 Task: Look for space in Fresno, United States from 10th July, 2023 to 15th July, 2023 for 7 adults in price range Rs.10000 to Rs.15000. Place can be entire place or shared room with 4 bedrooms having 7 beds and 4 bathrooms. Property type can be house, flat, guest house. Amenities needed are: wifi, TV, free parkinig on premises, gym, breakfast. Booking option can be shelf check-in. Required host language is English.
Action: Mouse moved to (452, 100)
Screenshot: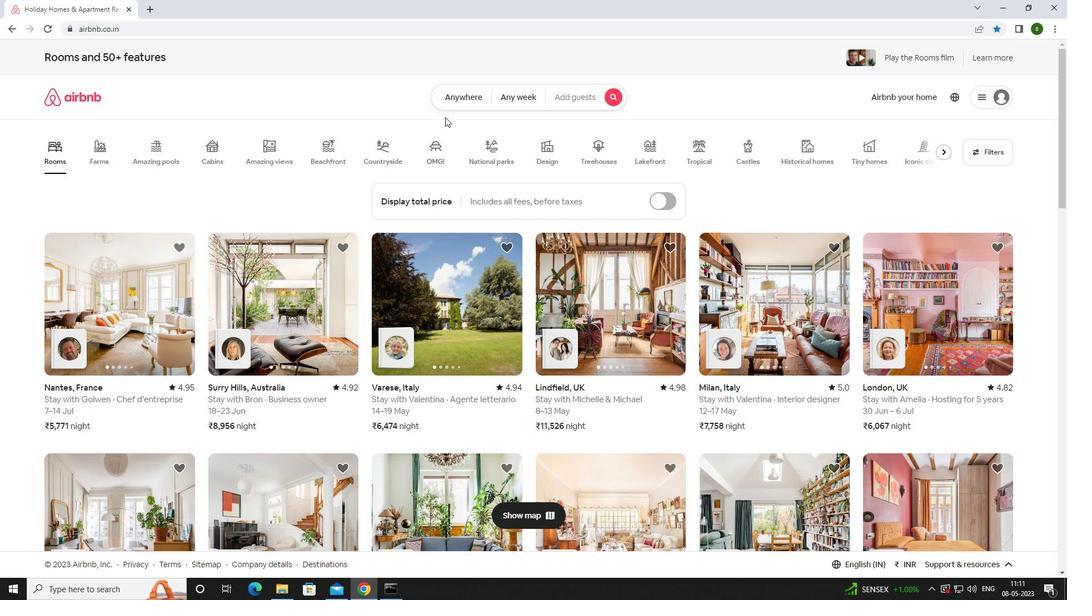 
Action: Mouse pressed left at (452, 100)
Screenshot: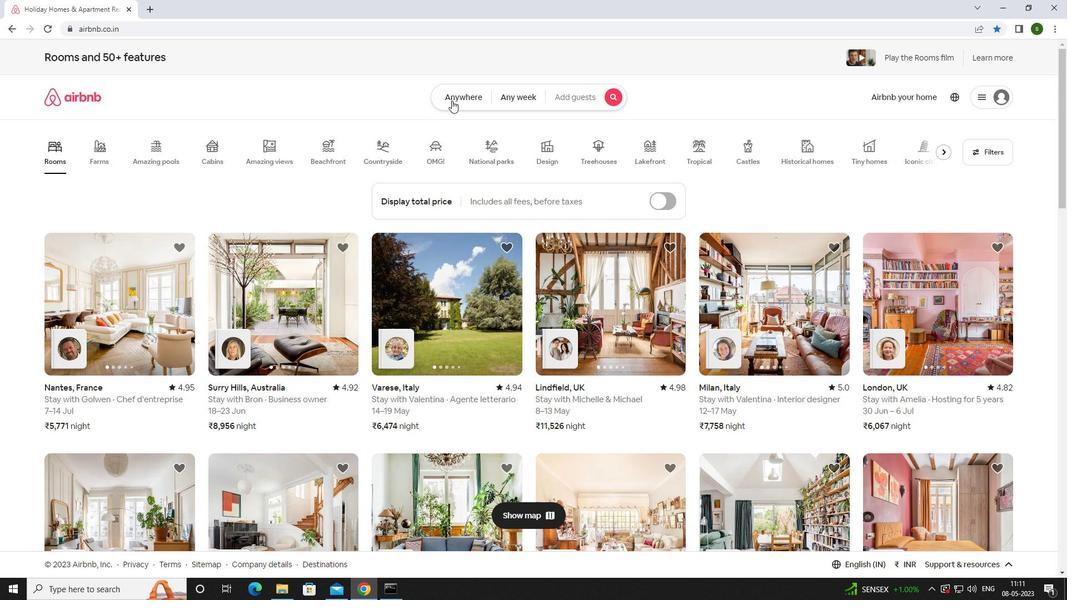
Action: Mouse moved to (416, 146)
Screenshot: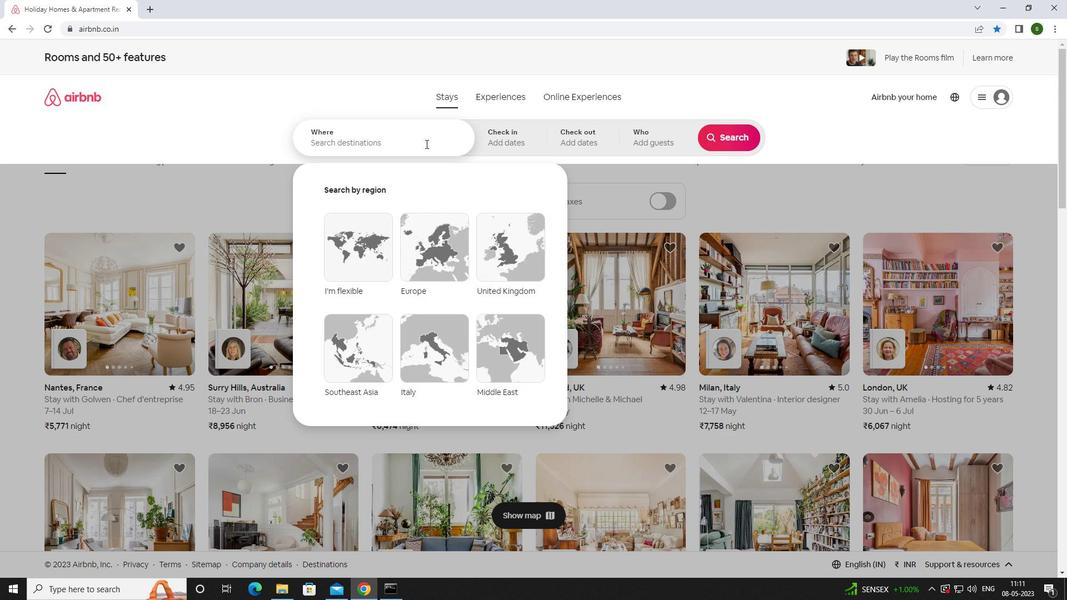 
Action: Mouse pressed left at (416, 146)
Screenshot: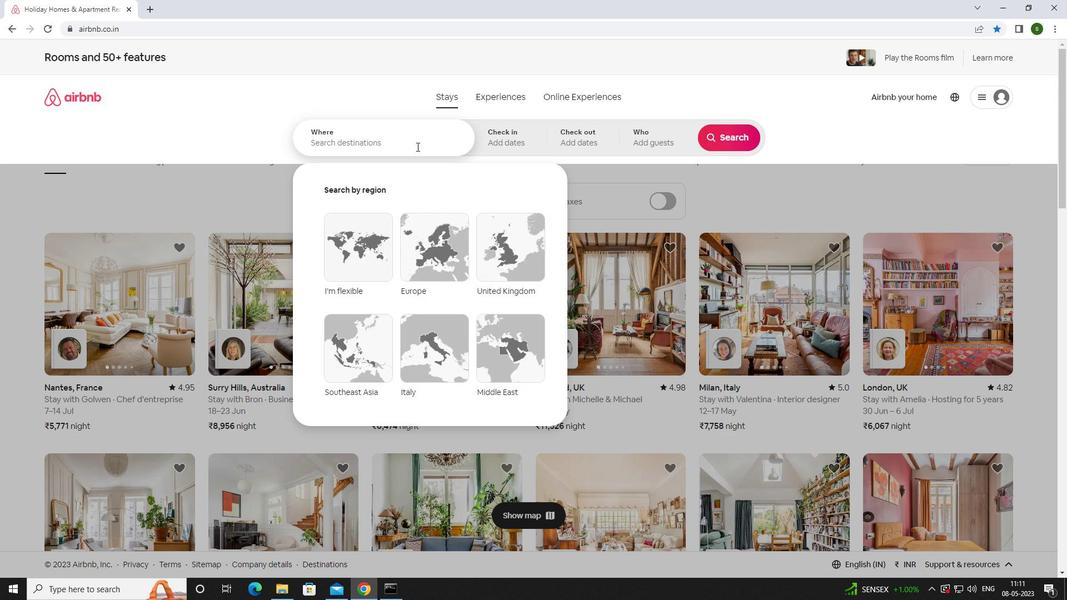 
Action: Key pressed <Key.caps_lock>f<Key.caps_lock>resno,<Key.space><Key.caps_lock>u<Key.caps_lock>nited<Key.space><Key.caps_lock>s<Key.caps_lock>tates<Key.enter>
Screenshot: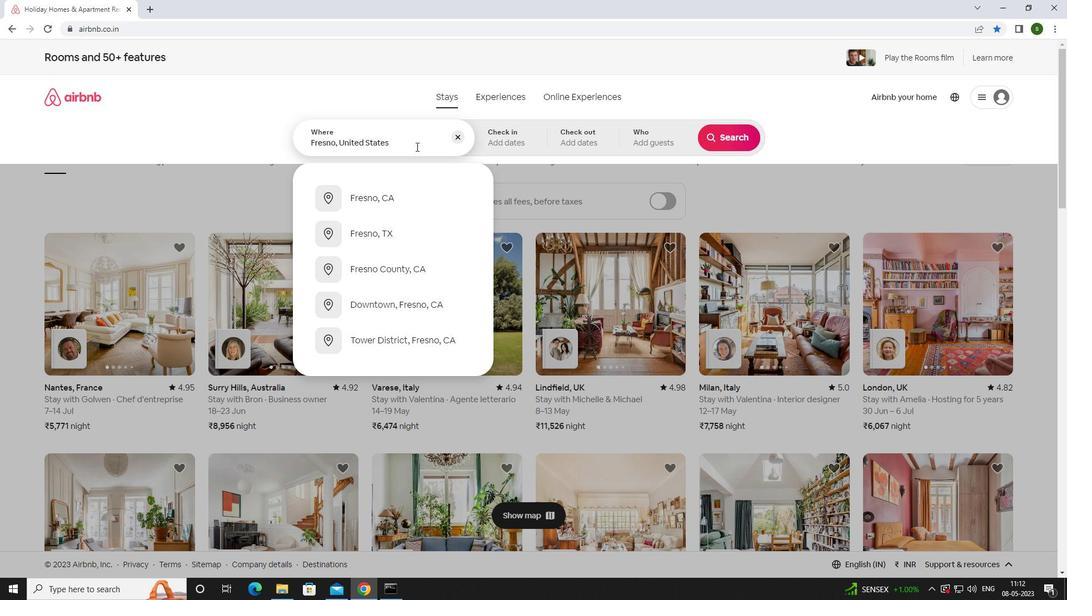 
Action: Mouse moved to (730, 226)
Screenshot: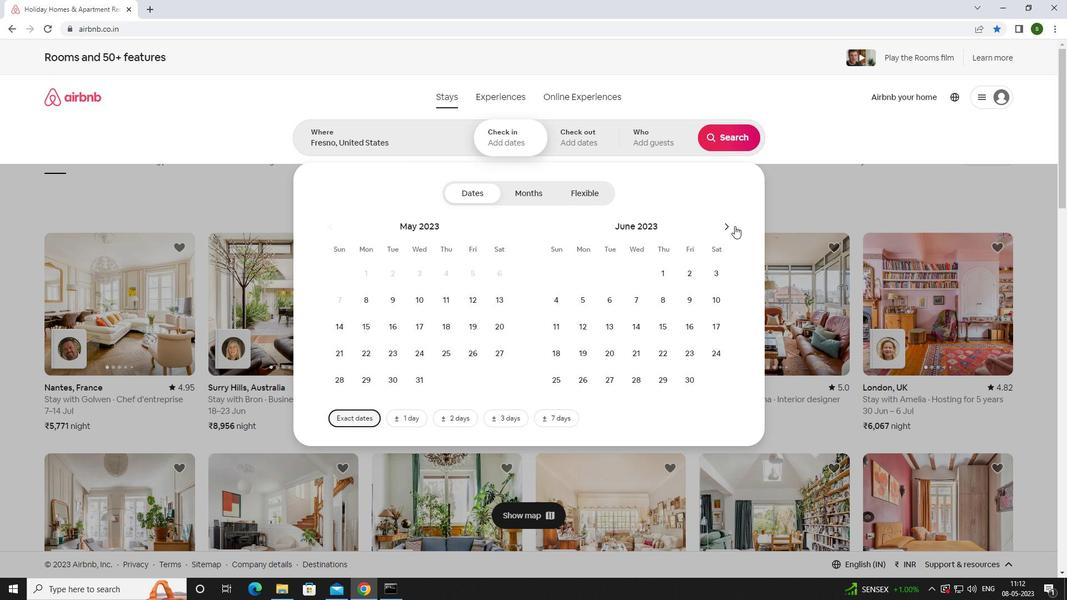 
Action: Mouse pressed left at (730, 226)
Screenshot: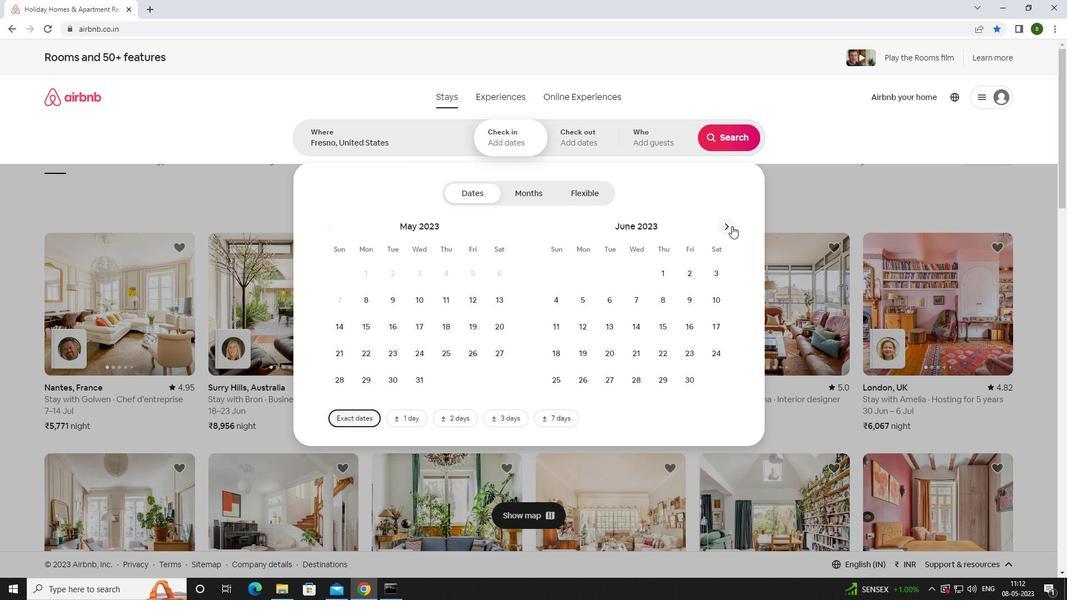 
Action: Mouse moved to (582, 326)
Screenshot: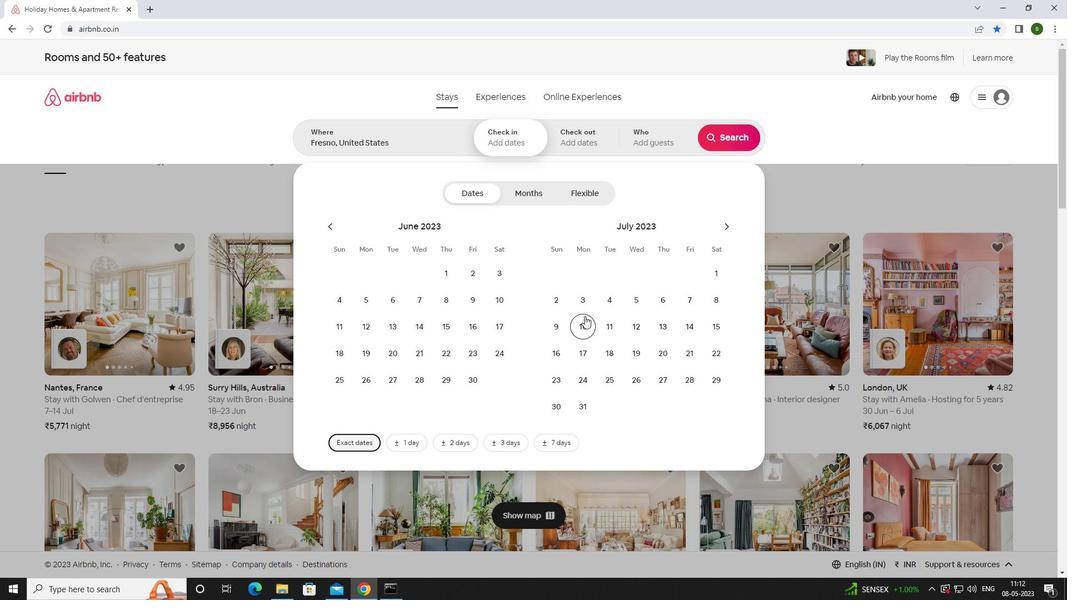 
Action: Mouse pressed left at (582, 326)
Screenshot: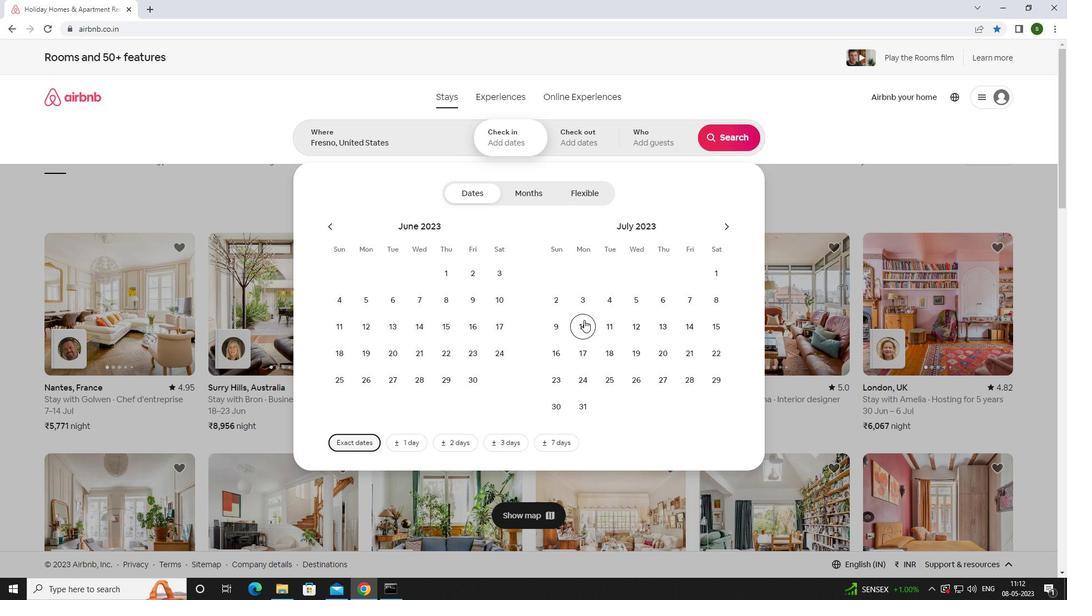 
Action: Mouse moved to (716, 325)
Screenshot: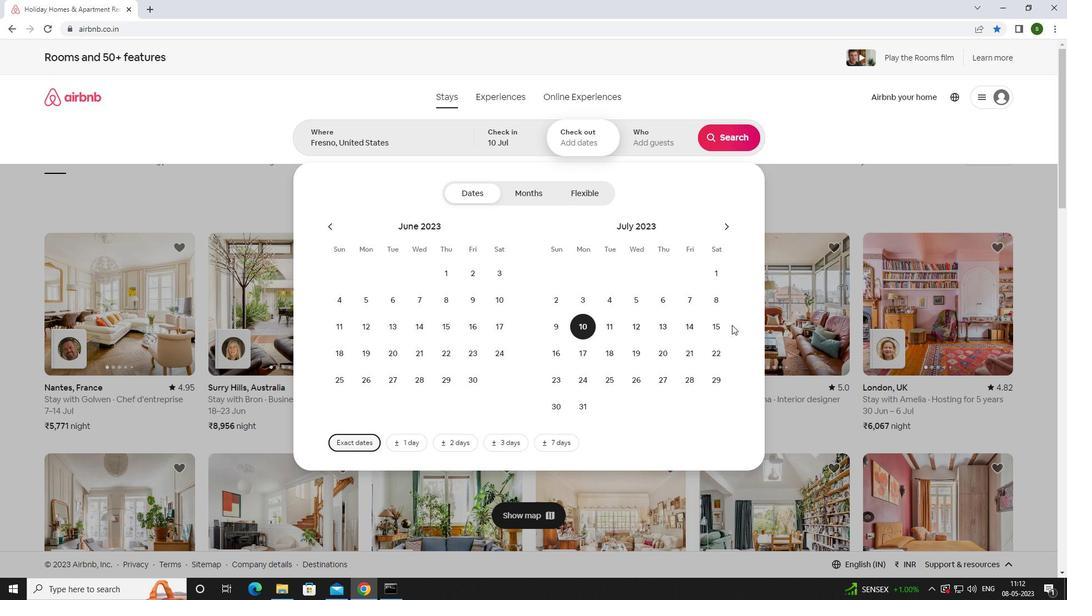 
Action: Mouse pressed left at (716, 325)
Screenshot: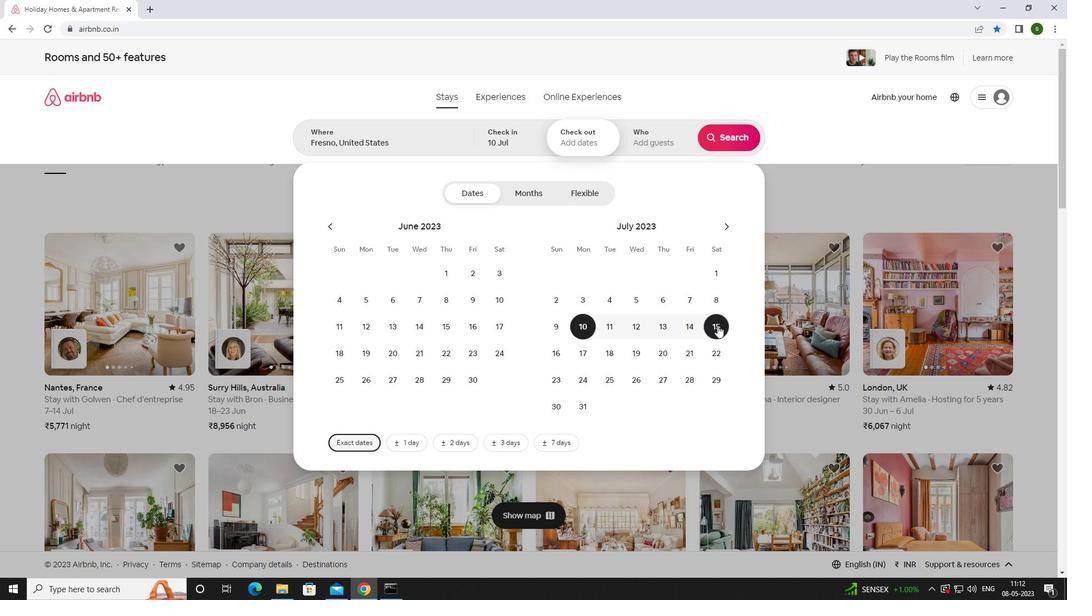 
Action: Mouse moved to (659, 140)
Screenshot: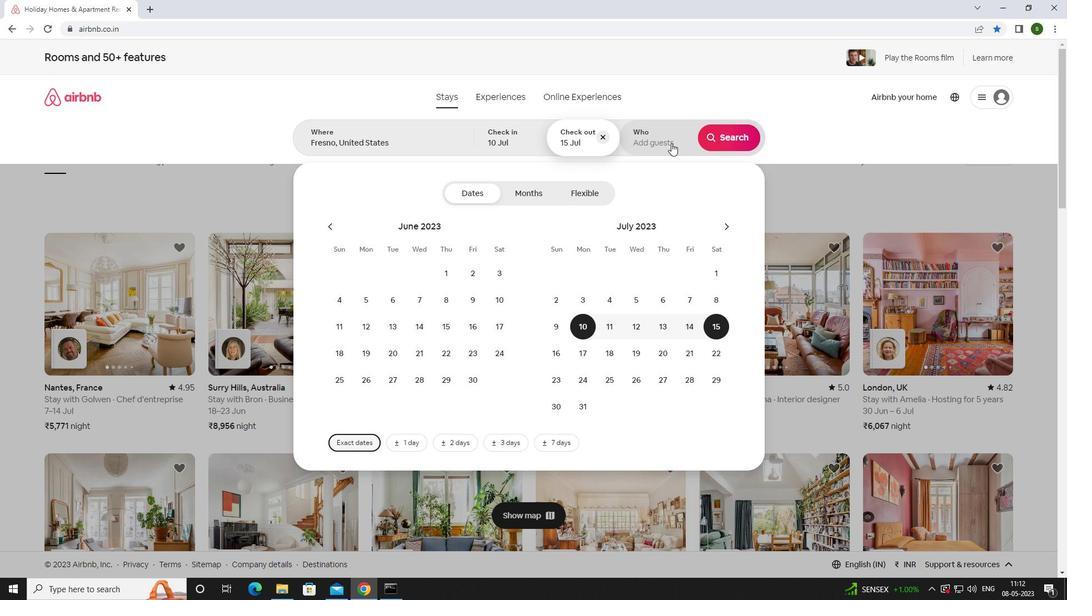 
Action: Mouse pressed left at (659, 140)
Screenshot: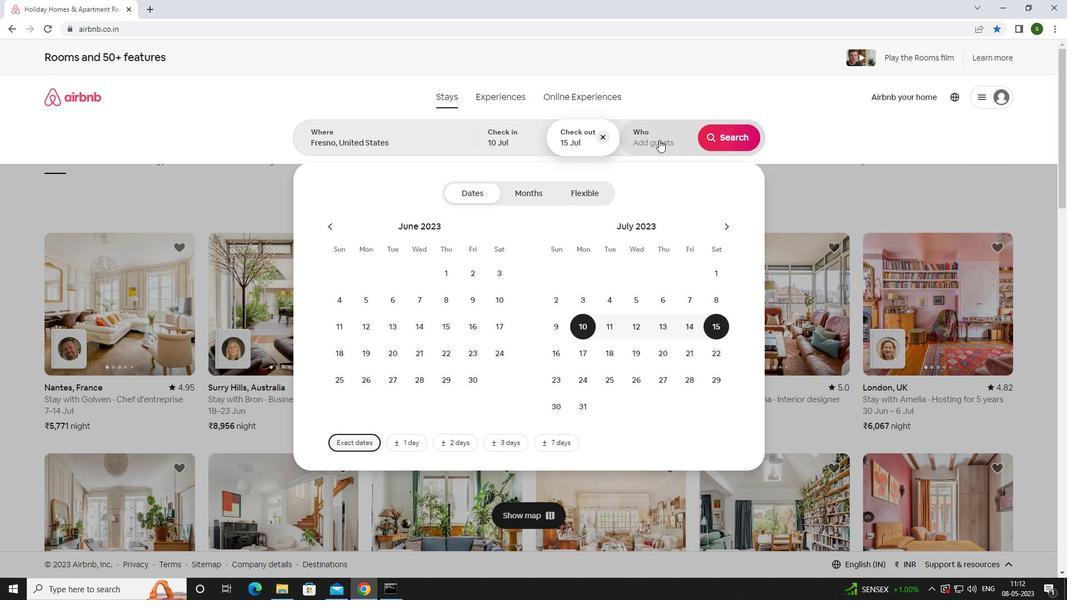 
Action: Mouse moved to (734, 195)
Screenshot: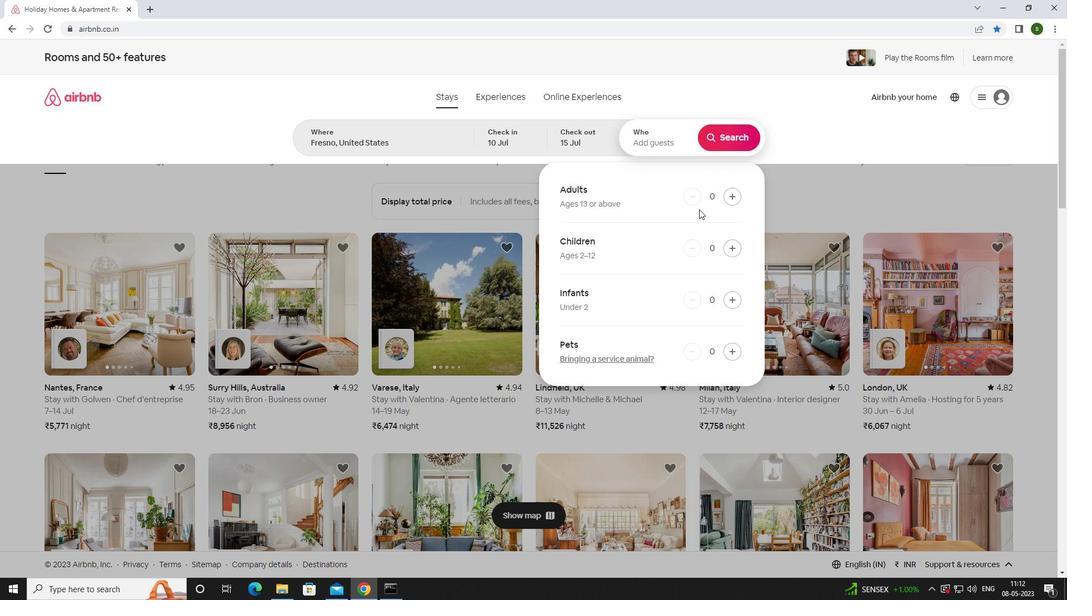 
Action: Mouse pressed left at (734, 195)
Screenshot: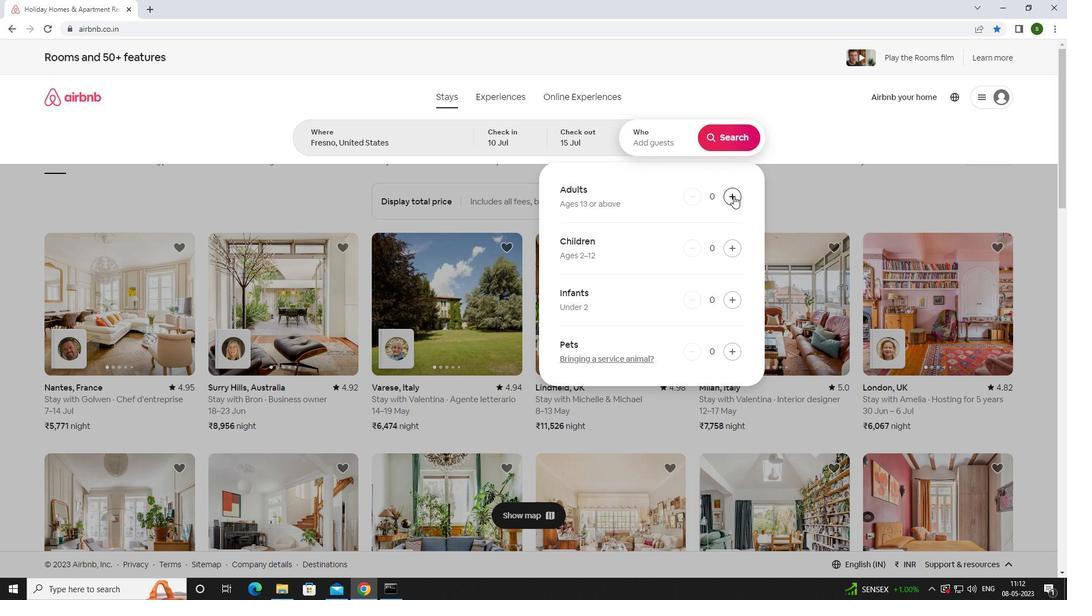 
Action: Mouse pressed left at (734, 195)
Screenshot: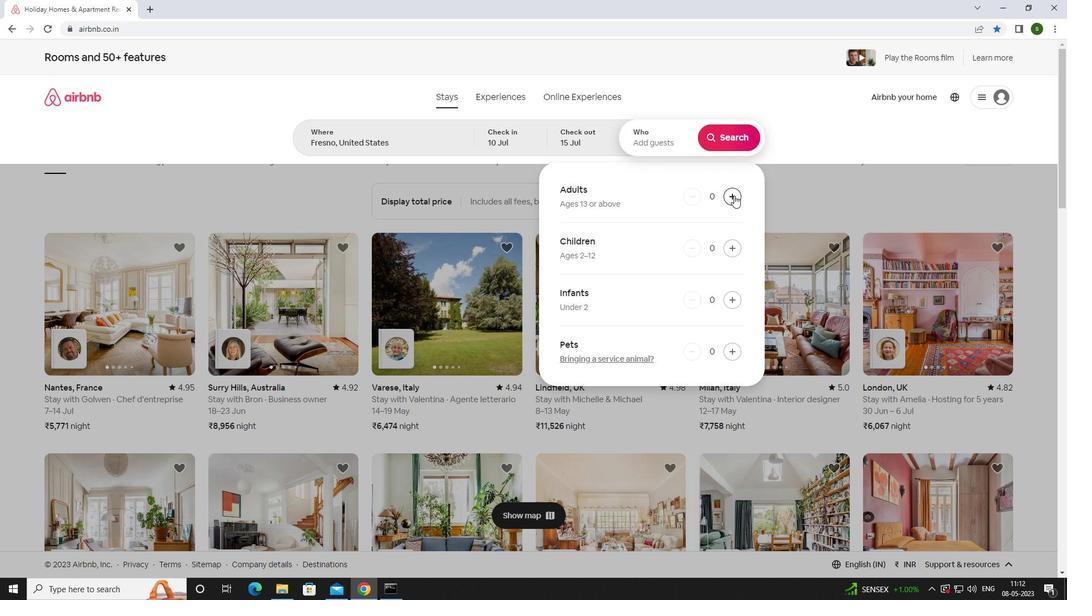 
Action: Mouse pressed left at (734, 195)
Screenshot: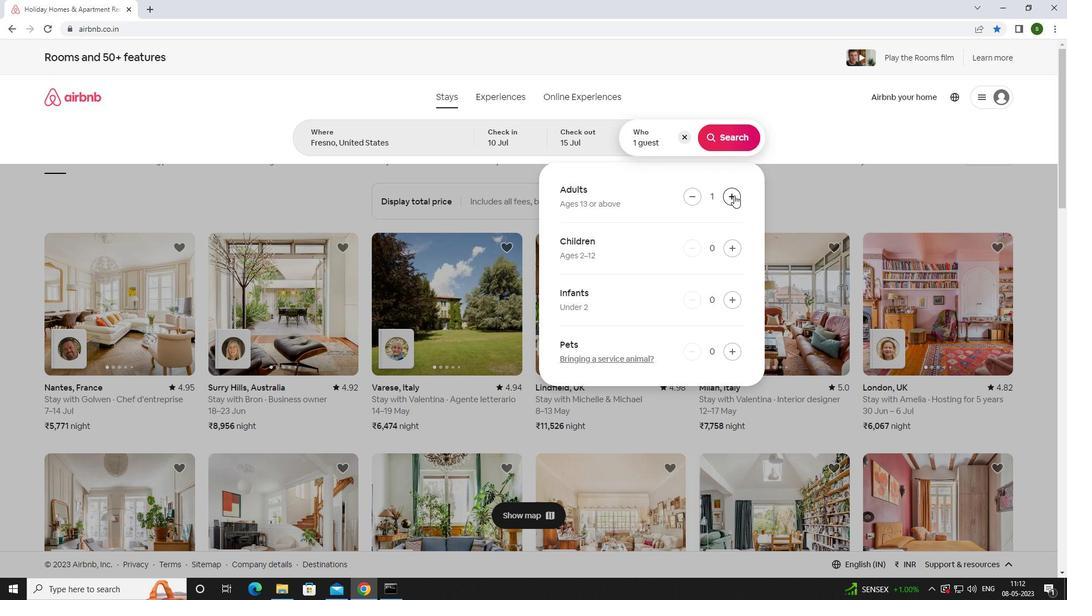 
Action: Mouse pressed left at (734, 195)
Screenshot: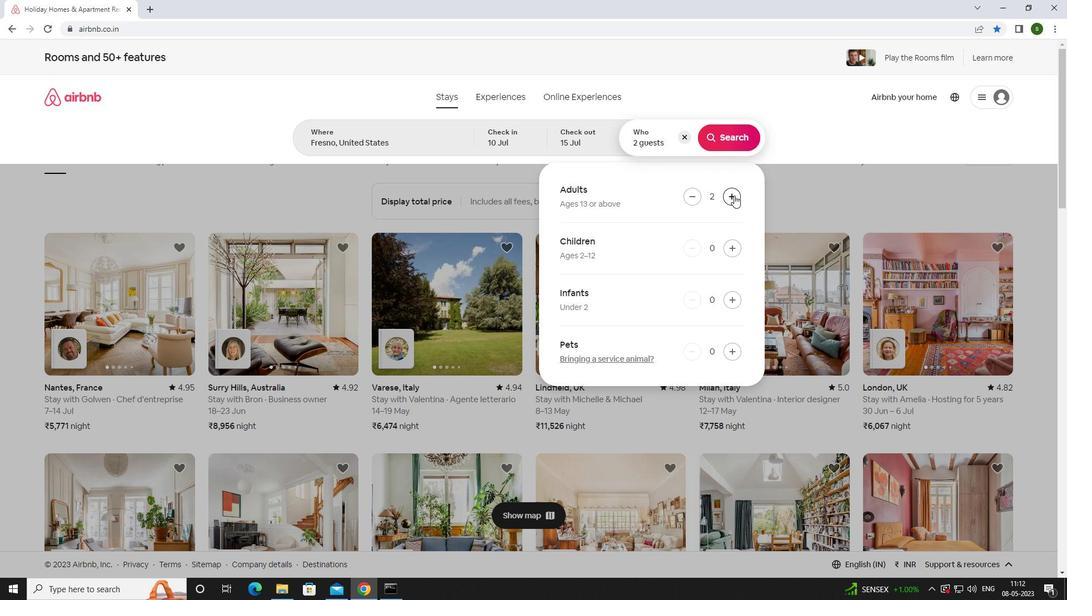 
Action: Mouse pressed left at (734, 195)
Screenshot: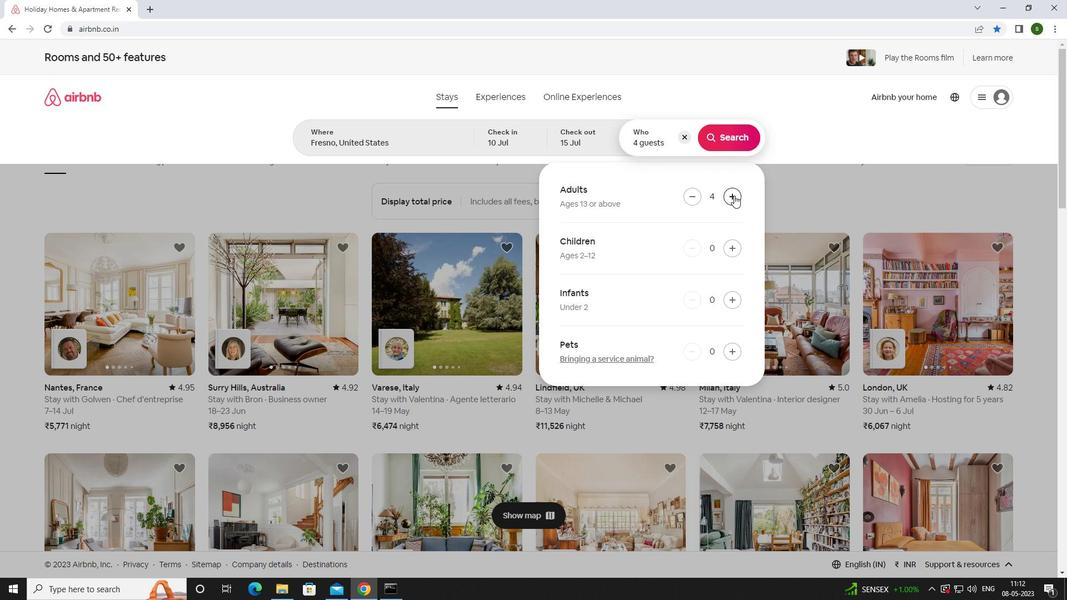 
Action: Mouse pressed left at (734, 195)
Screenshot: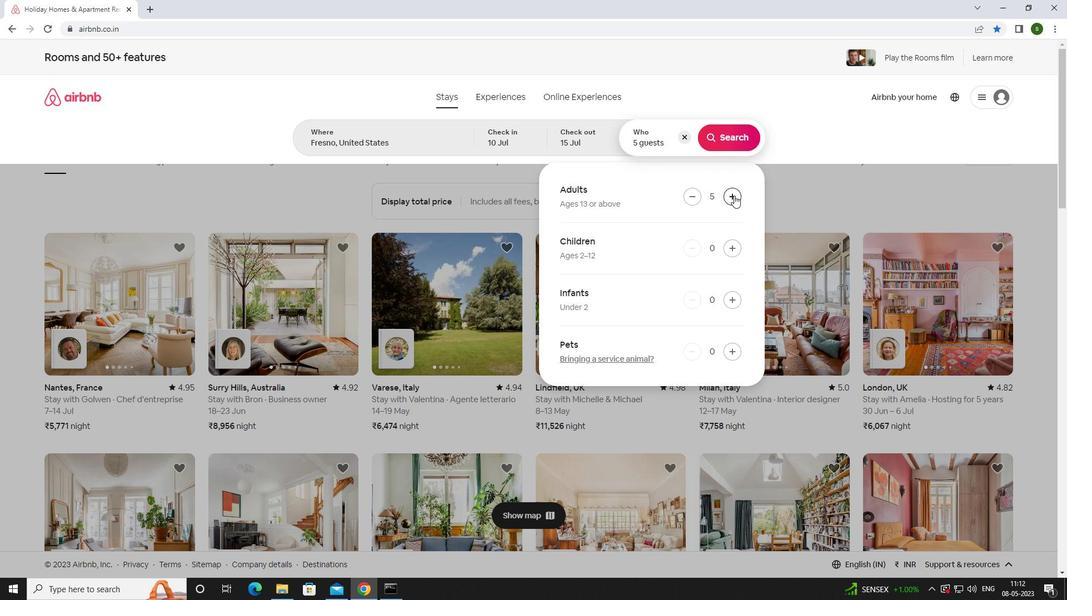 
Action: Mouse pressed left at (734, 195)
Screenshot: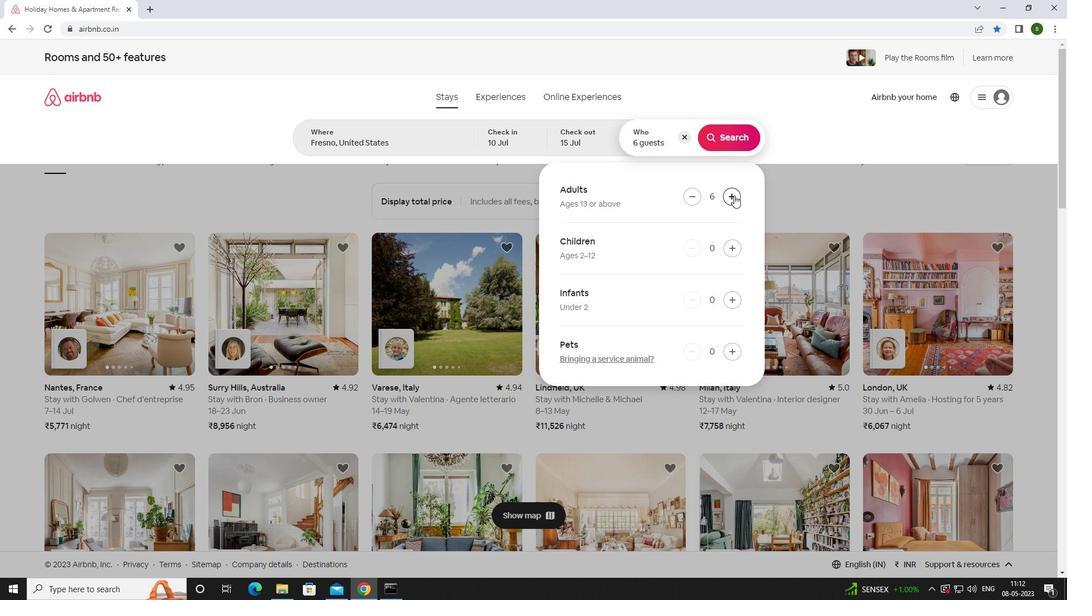 
Action: Mouse moved to (728, 139)
Screenshot: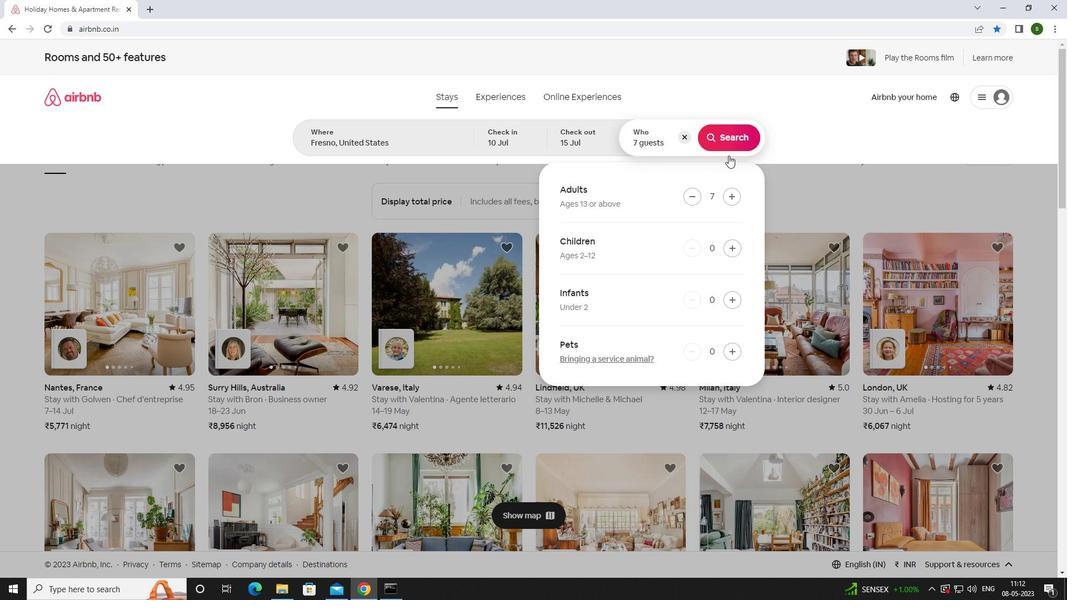 
Action: Mouse pressed left at (728, 139)
Screenshot: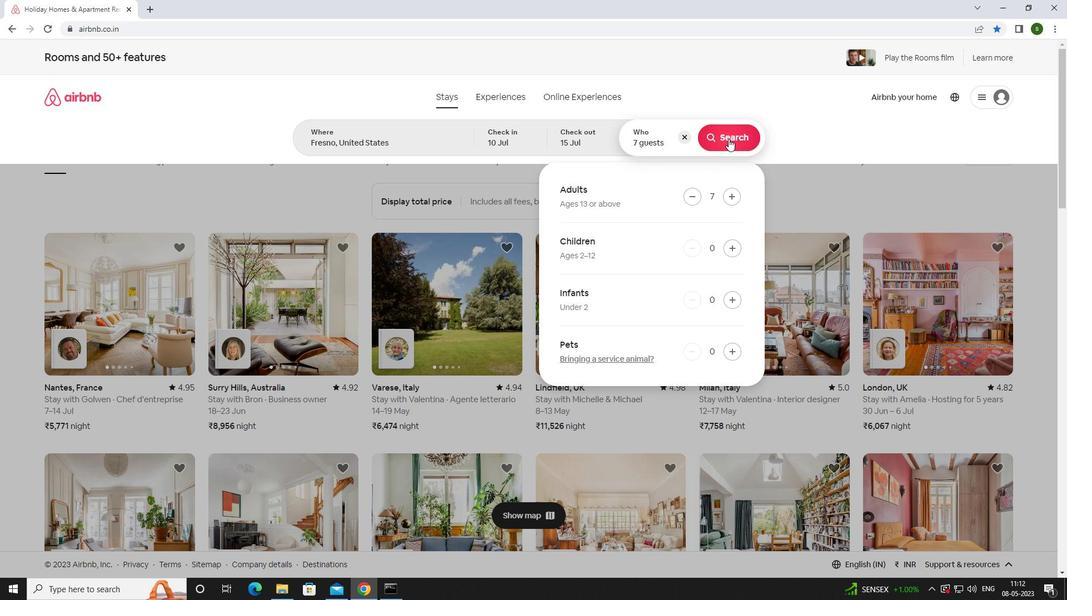 
Action: Mouse moved to (1009, 103)
Screenshot: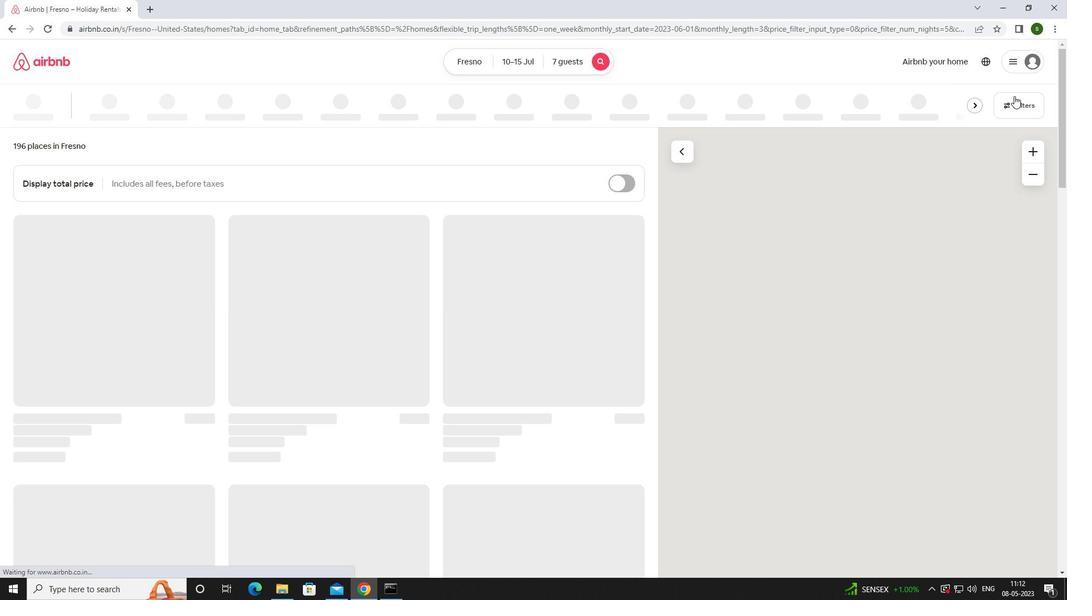 
Action: Mouse pressed left at (1009, 103)
Screenshot: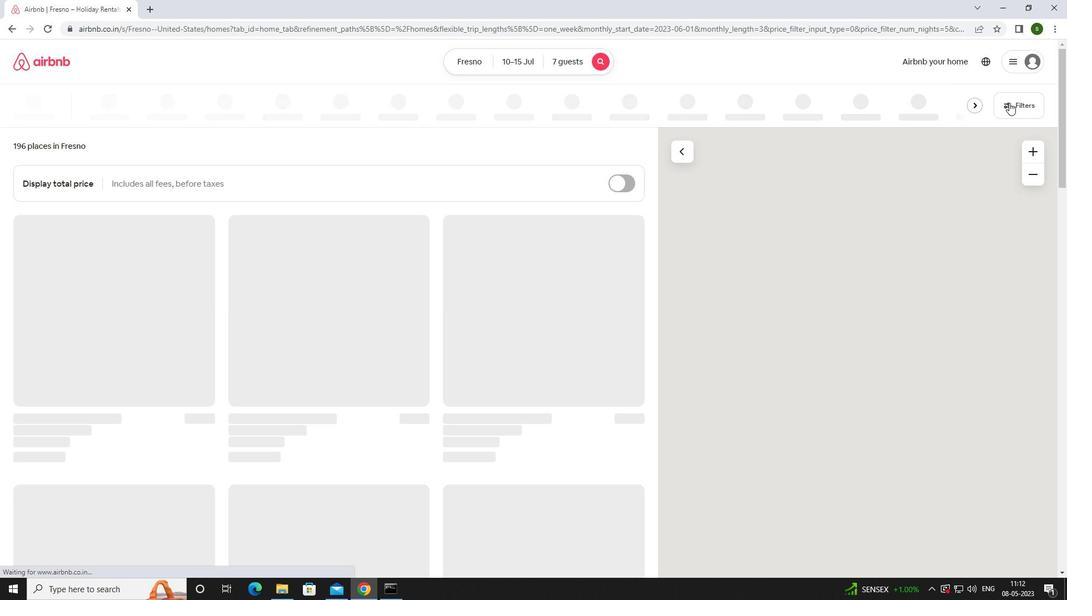 
Action: Mouse moved to (460, 387)
Screenshot: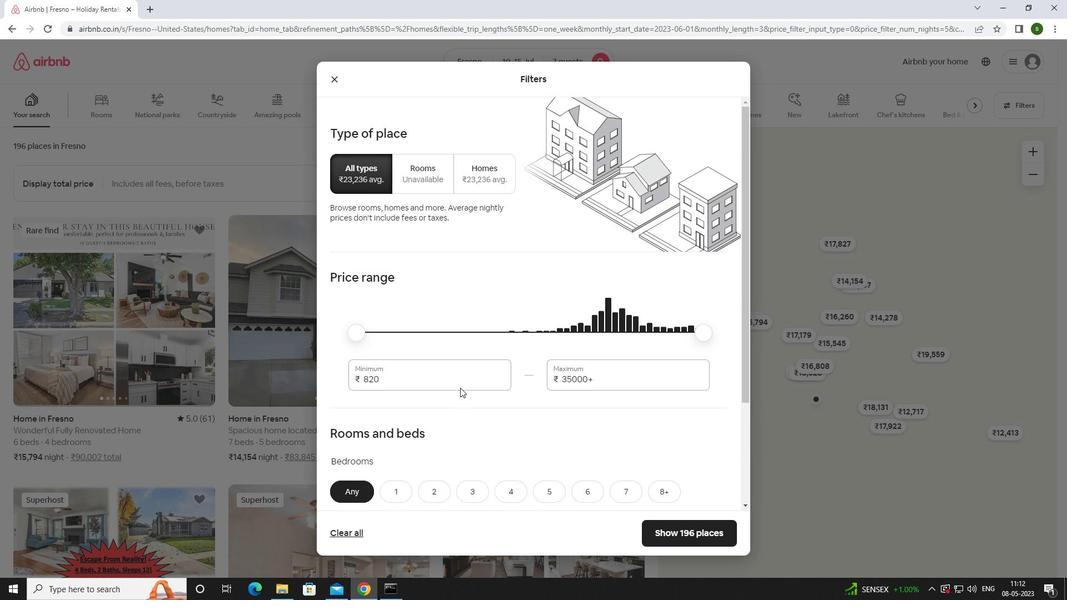 
Action: Mouse pressed left at (460, 387)
Screenshot: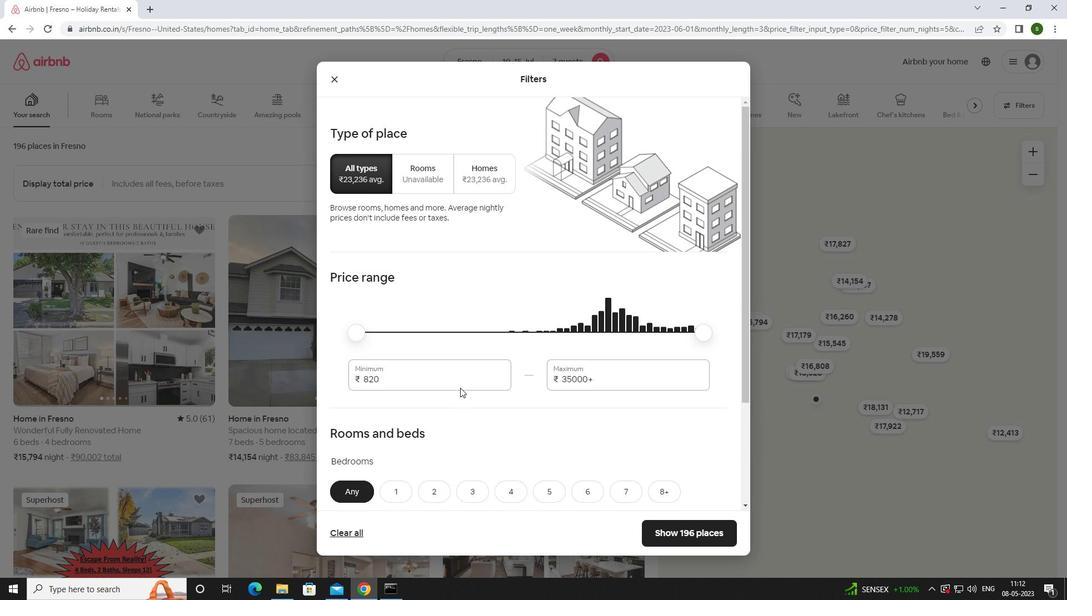
Action: Mouse moved to (459, 386)
Screenshot: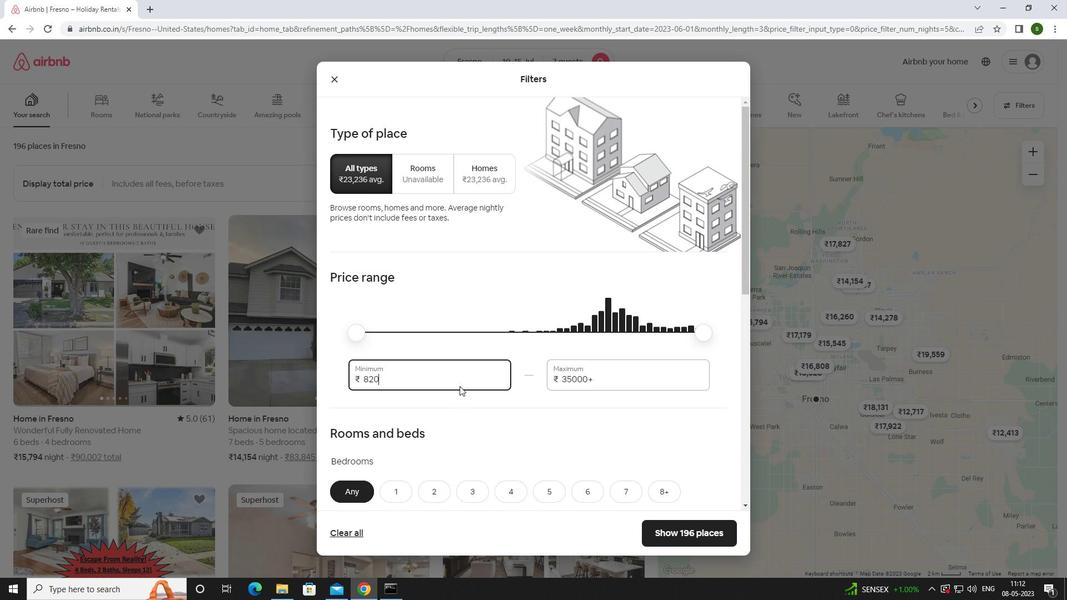 
Action: Key pressed <Key.backspace><Key.backspace><Key.backspace><Key.backspace><Key.backspace>10000
Screenshot: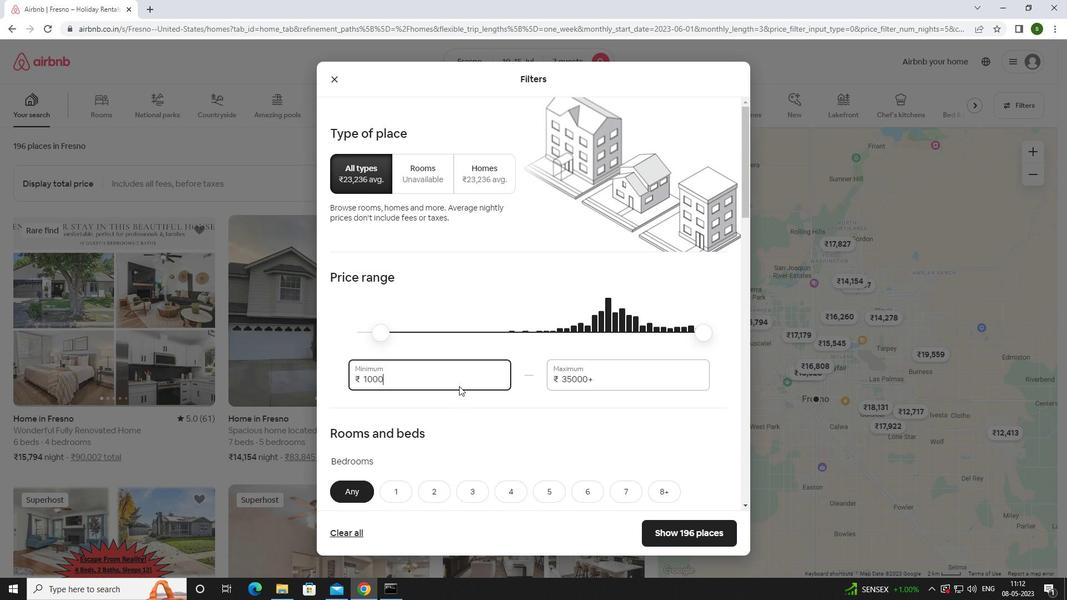 
Action: Mouse moved to (603, 378)
Screenshot: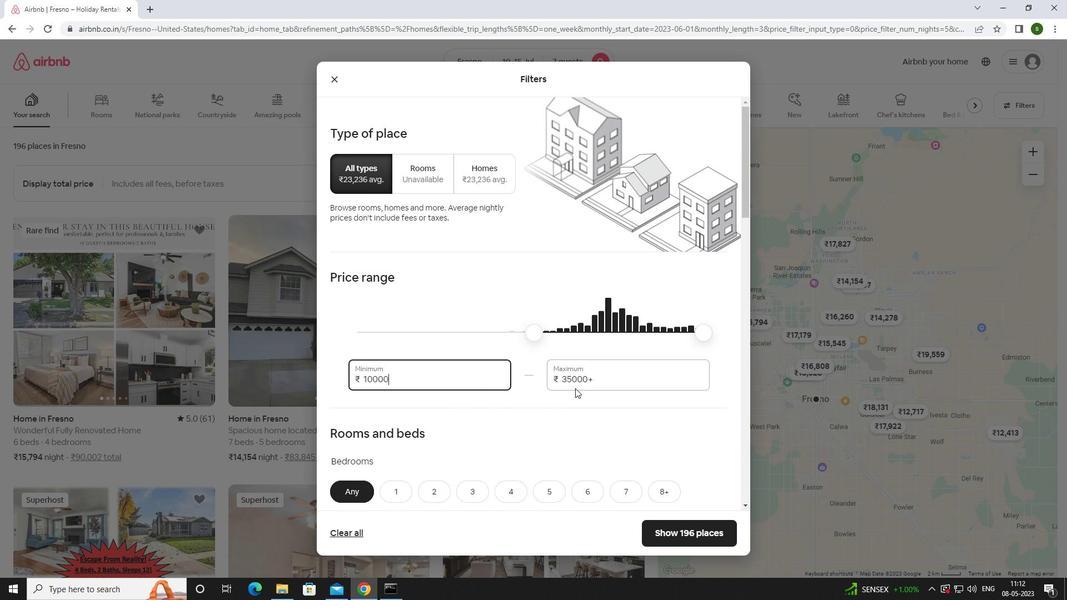 
Action: Mouse pressed left at (603, 378)
Screenshot: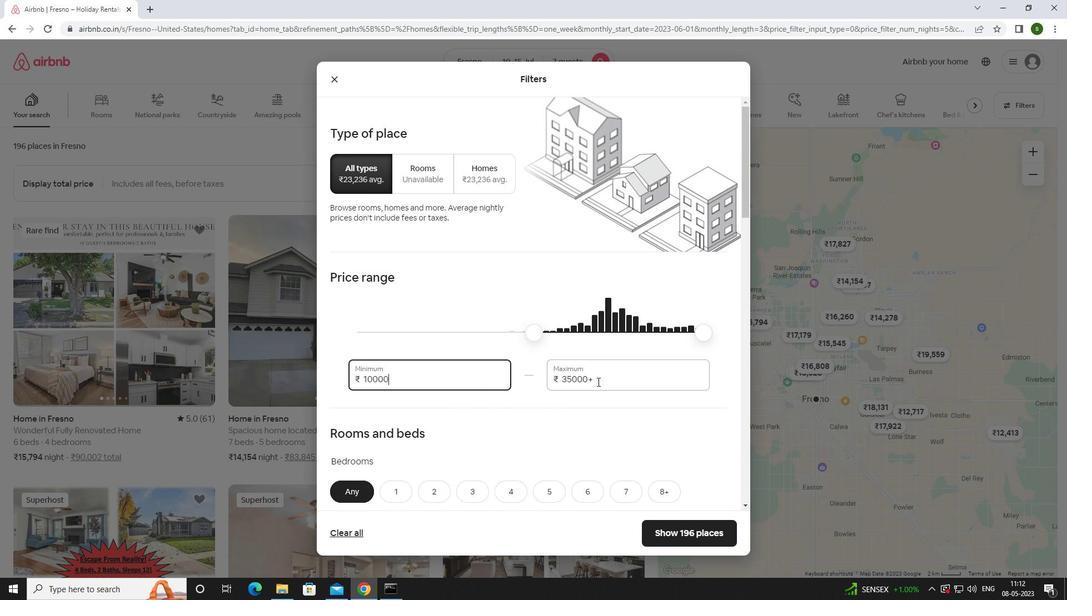 
Action: Key pressed <Key.backspace><Key.backspace><Key.backspace><Key.backspace><Key.backspace><Key.backspace><Key.backspace><Key.backspace><Key.backspace><Key.backspace><Key.backspace><Key.backspace><Key.backspace><Key.backspace><Key.backspace><Key.backspace>15000
Screenshot: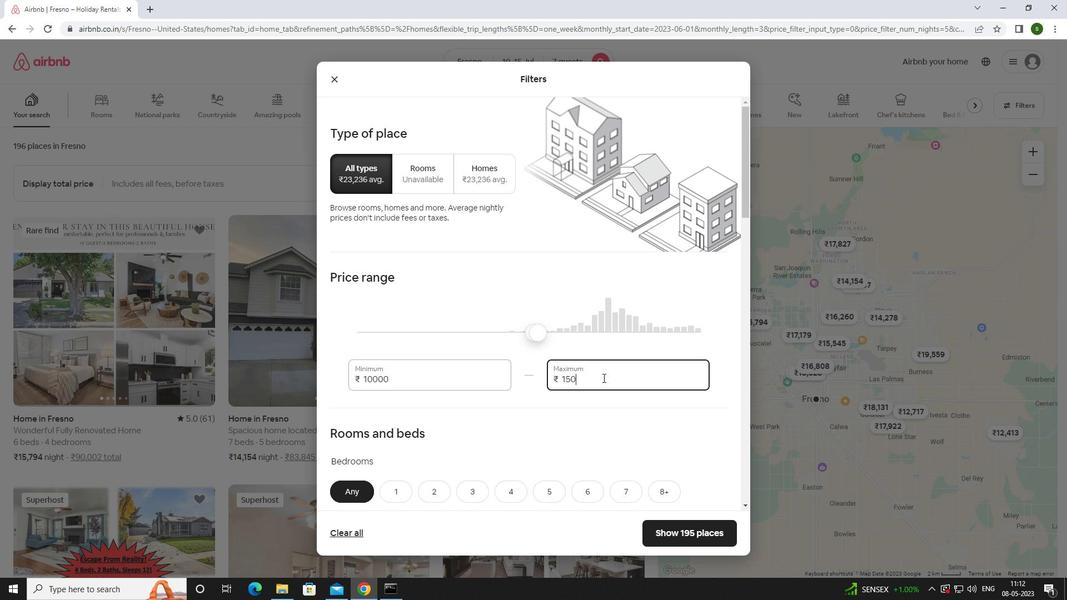 
Action: Mouse moved to (493, 359)
Screenshot: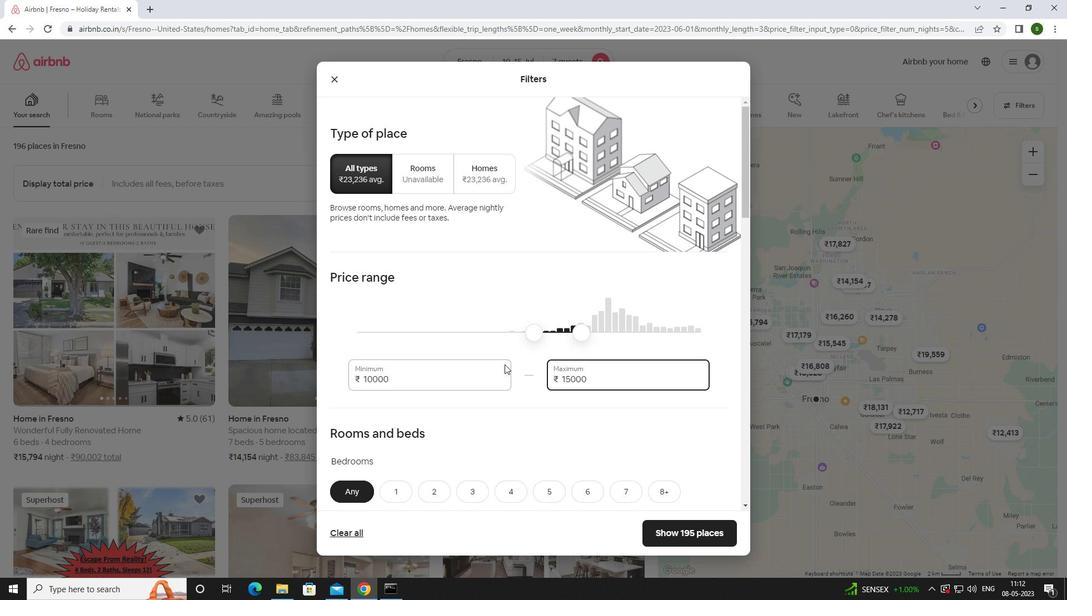 
Action: Mouse scrolled (493, 358) with delta (0, 0)
Screenshot: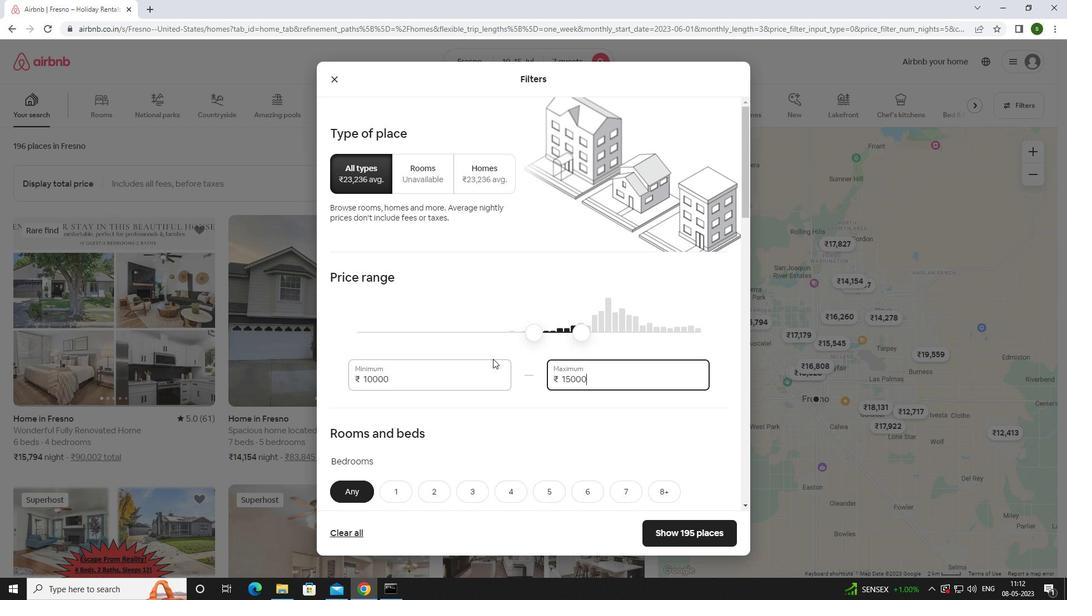 
Action: Mouse scrolled (493, 358) with delta (0, 0)
Screenshot: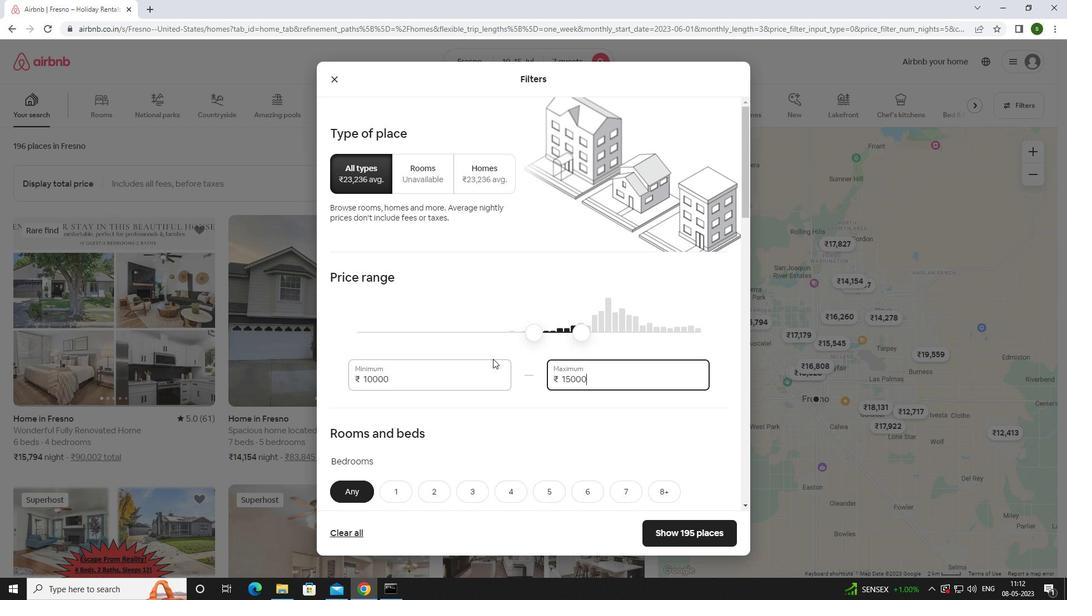 
Action: Mouse moved to (492, 359)
Screenshot: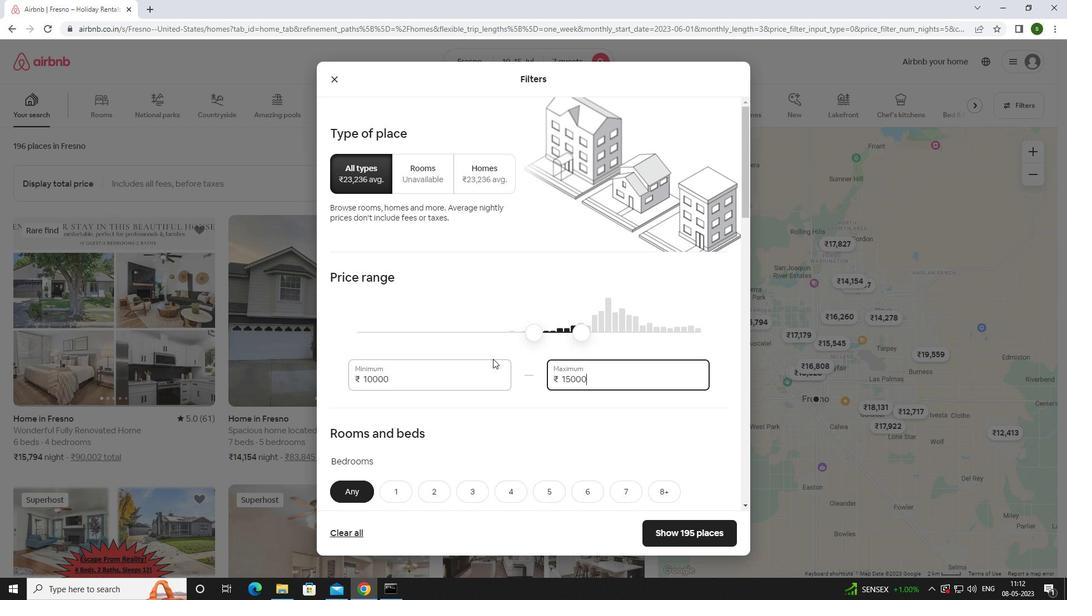 
Action: Mouse scrolled (492, 358) with delta (0, 0)
Screenshot: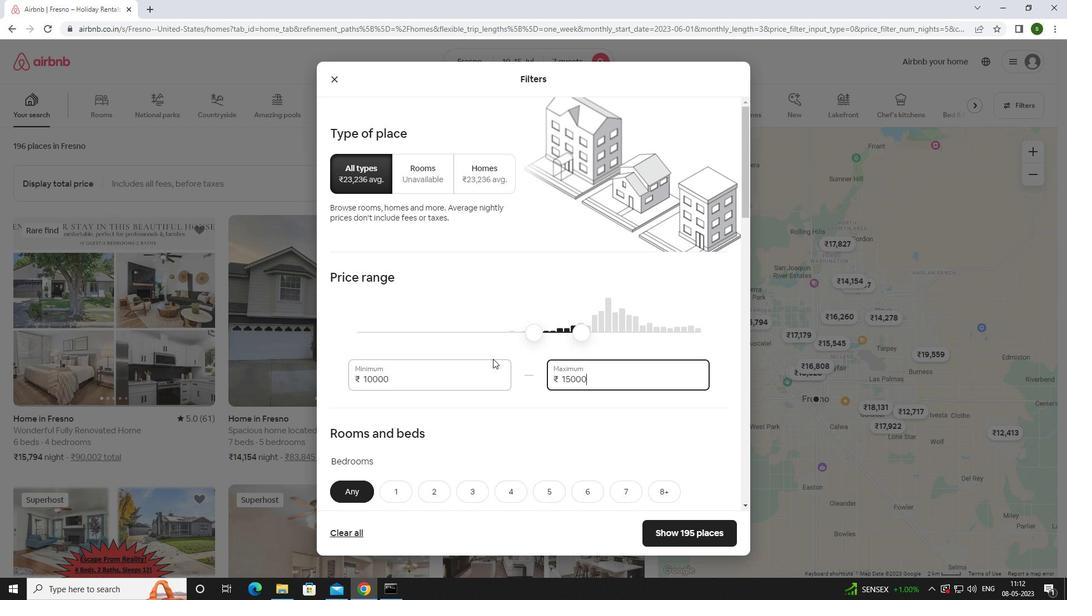 
Action: Mouse moved to (508, 320)
Screenshot: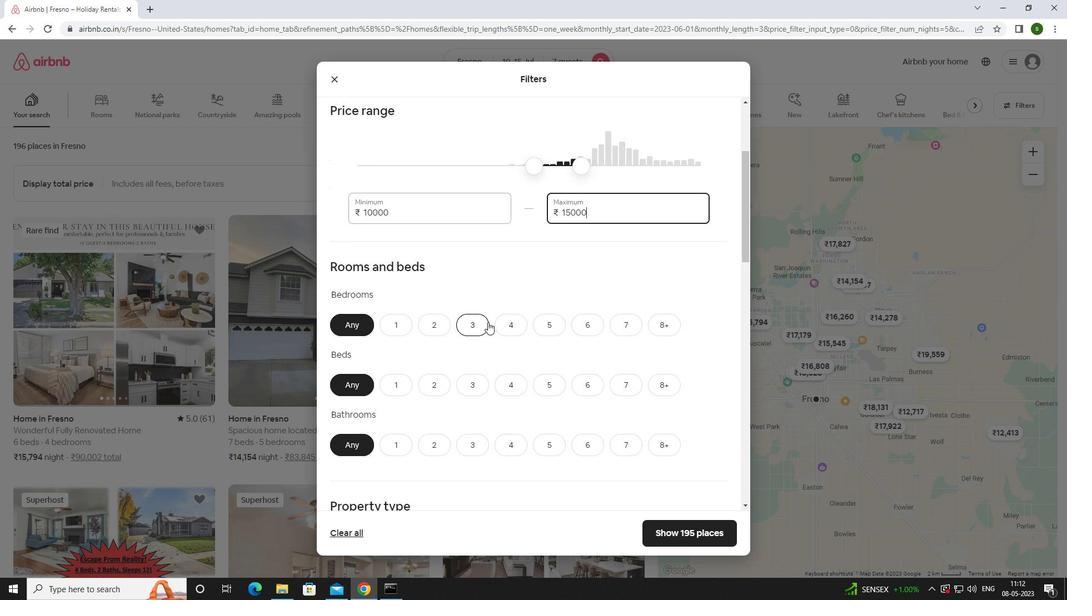 
Action: Mouse pressed left at (508, 320)
Screenshot: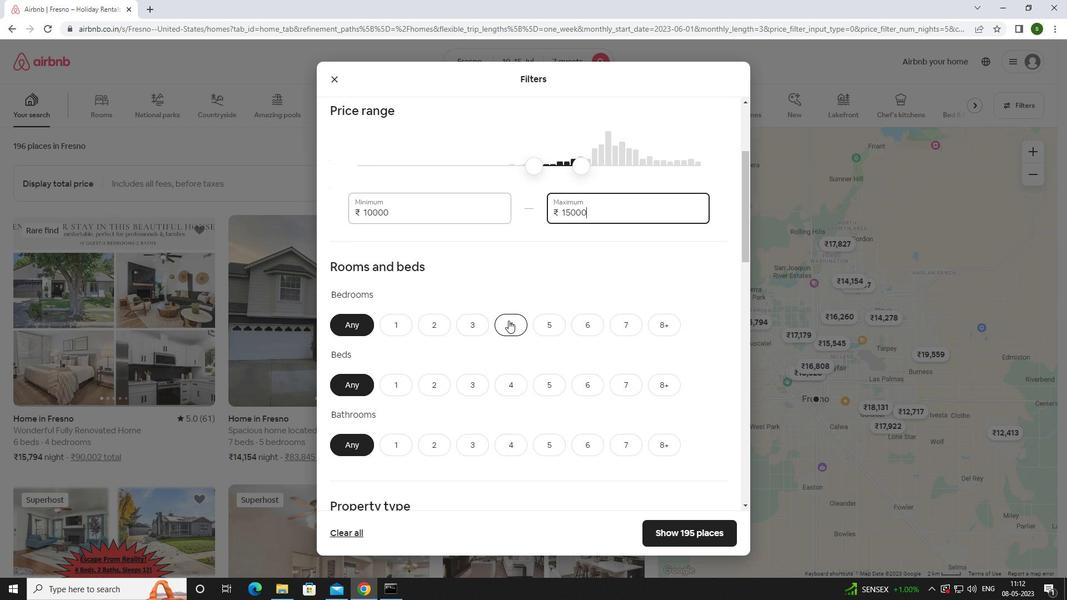 
Action: Mouse moved to (621, 384)
Screenshot: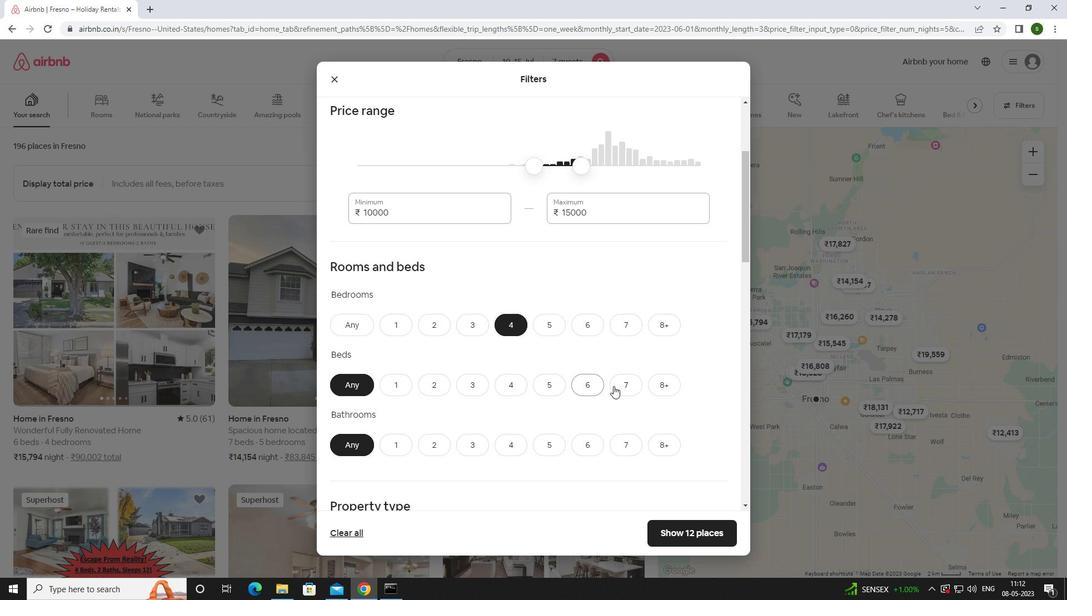 
Action: Mouse pressed left at (621, 384)
Screenshot: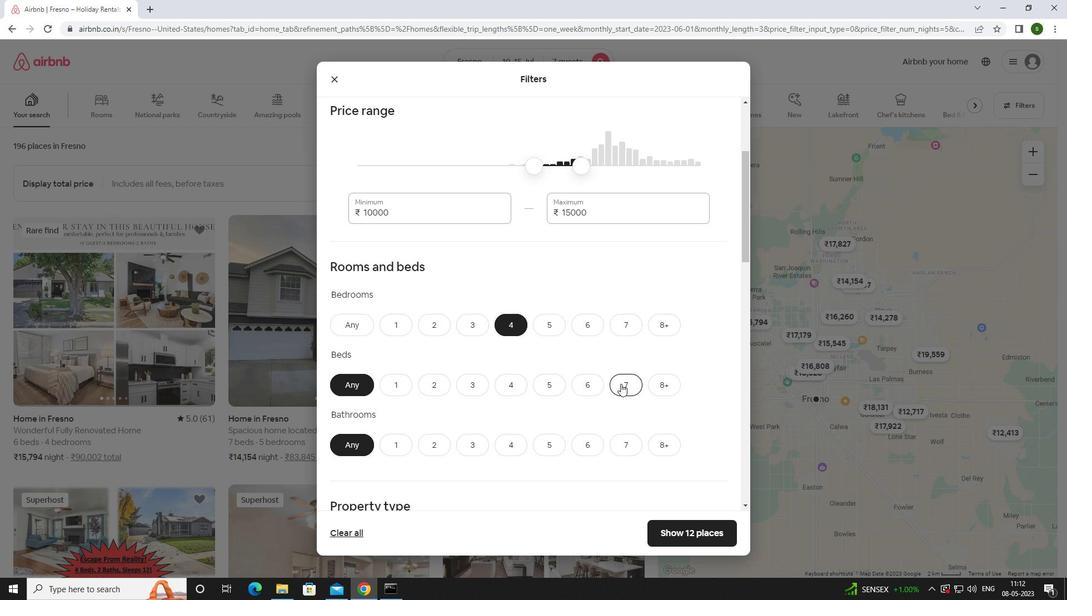 
Action: Mouse moved to (509, 447)
Screenshot: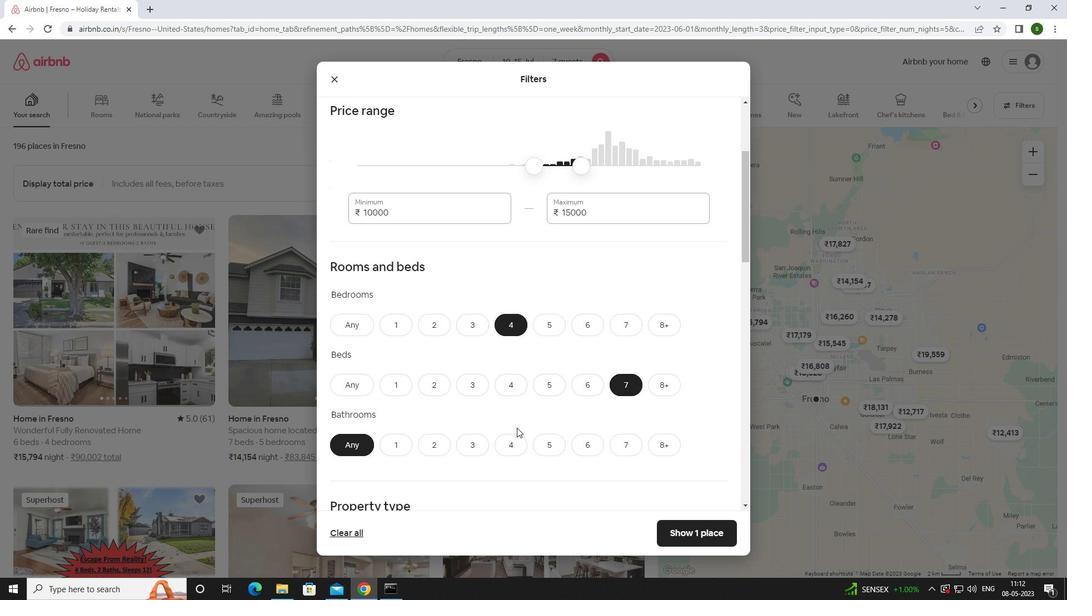 
Action: Mouse pressed left at (509, 447)
Screenshot: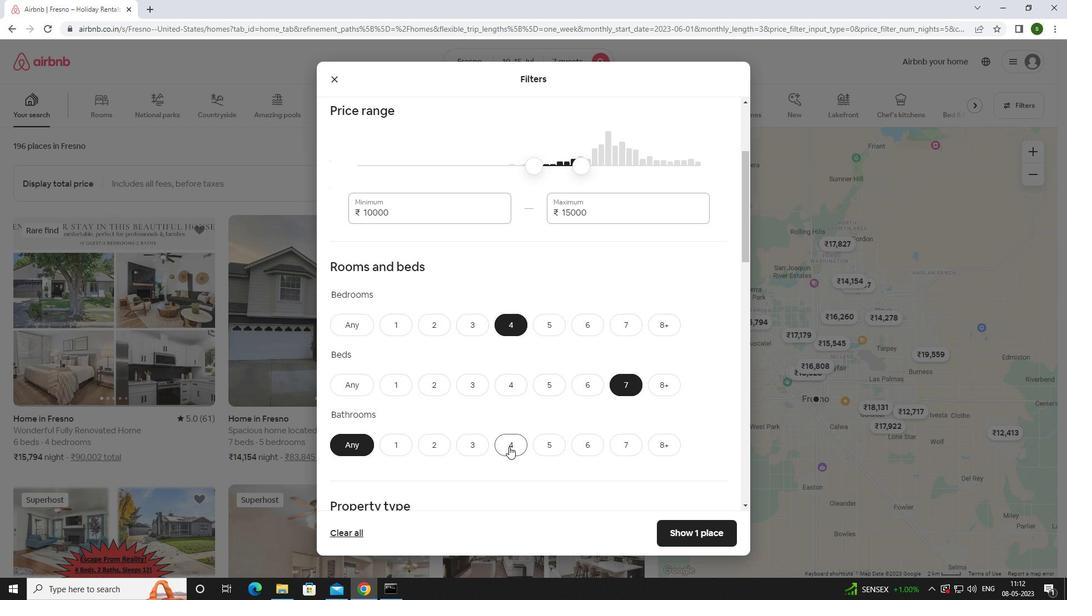 
Action: Mouse moved to (509, 447)
Screenshot: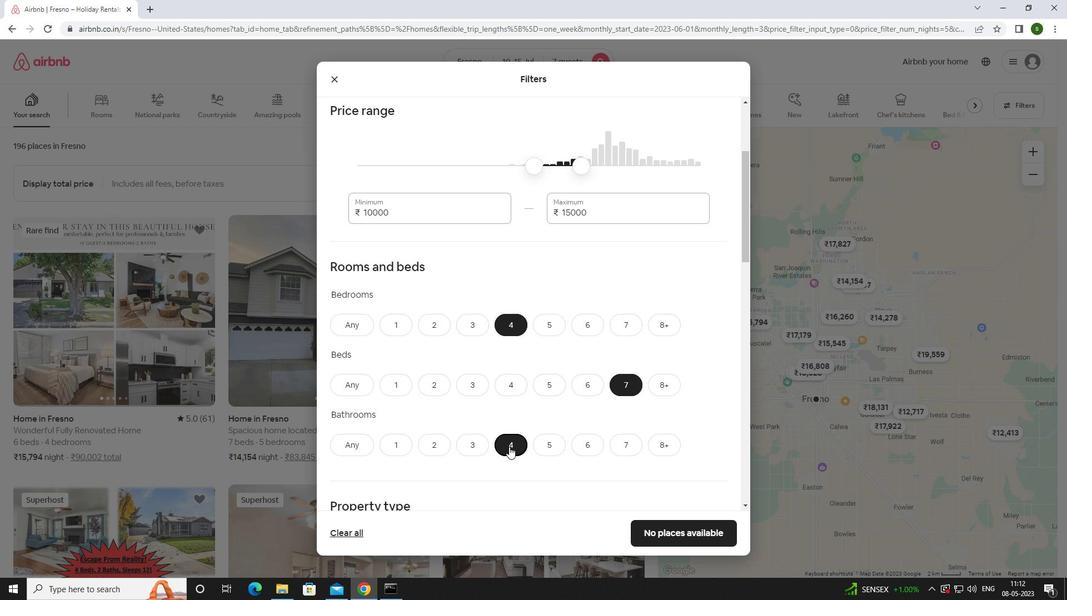 
Action: Mouse scrolled (509, 446) with delta (0, 0)
Screenshot: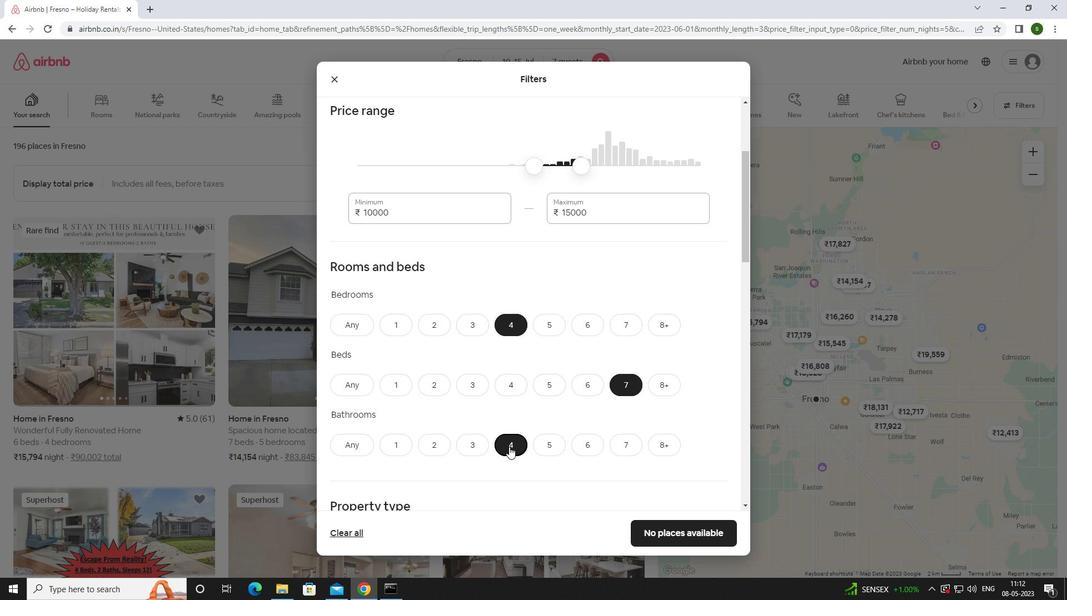 
Action: Mouse scrolled (509, 446) with delta (0, 0)
Screenshot: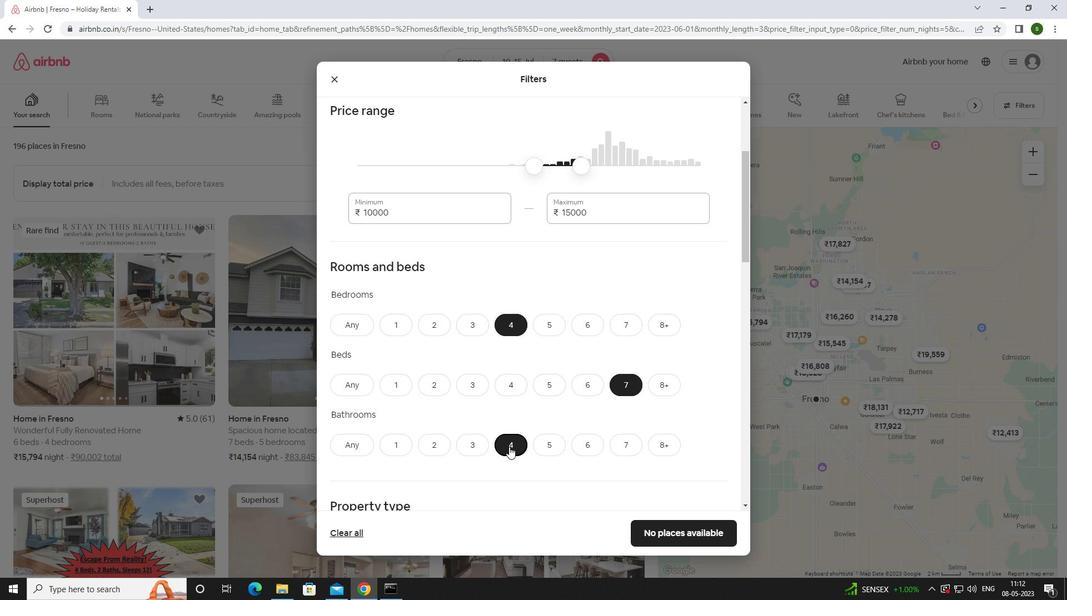 
Action: Mouse scrolled (509, 446) with delta (0, 0)
Screenshot: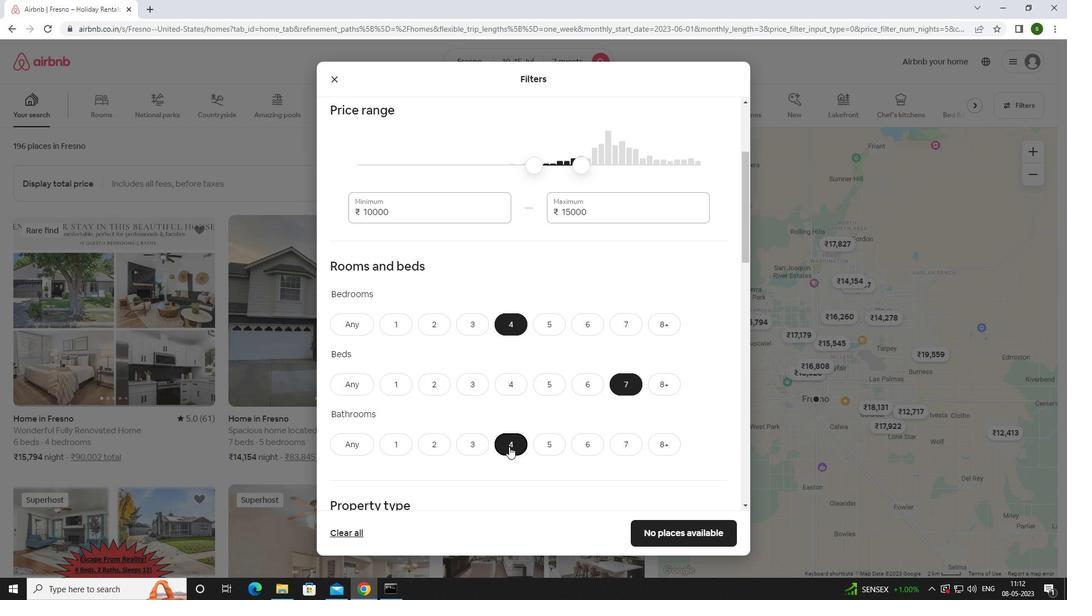 
Action: Mouse moved to (393, 404)
Screenshot: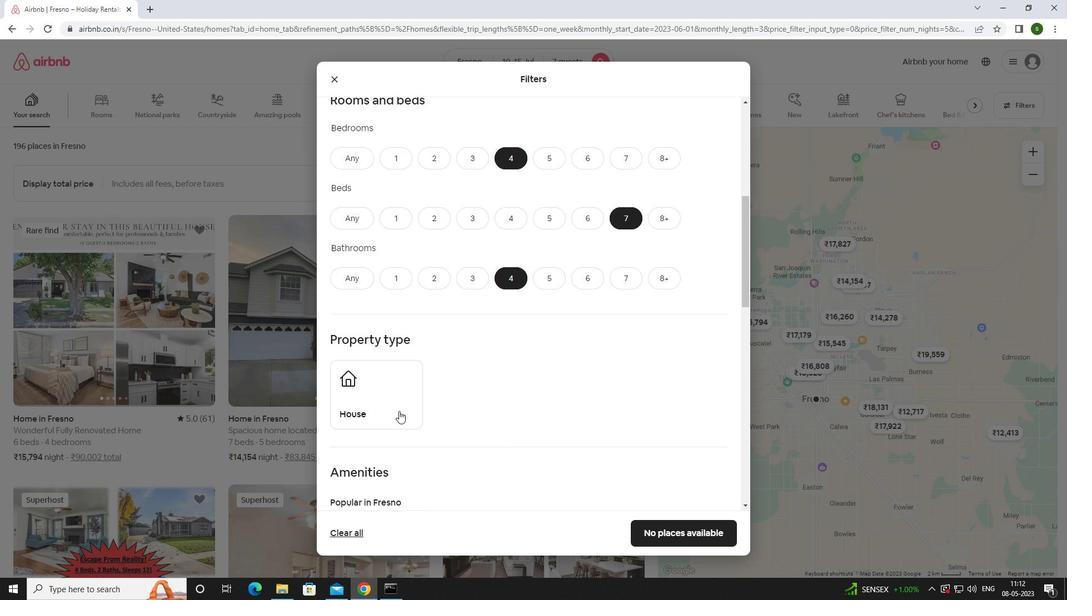 
Action: Mouse pressed left at (393, 404)
Screenshot: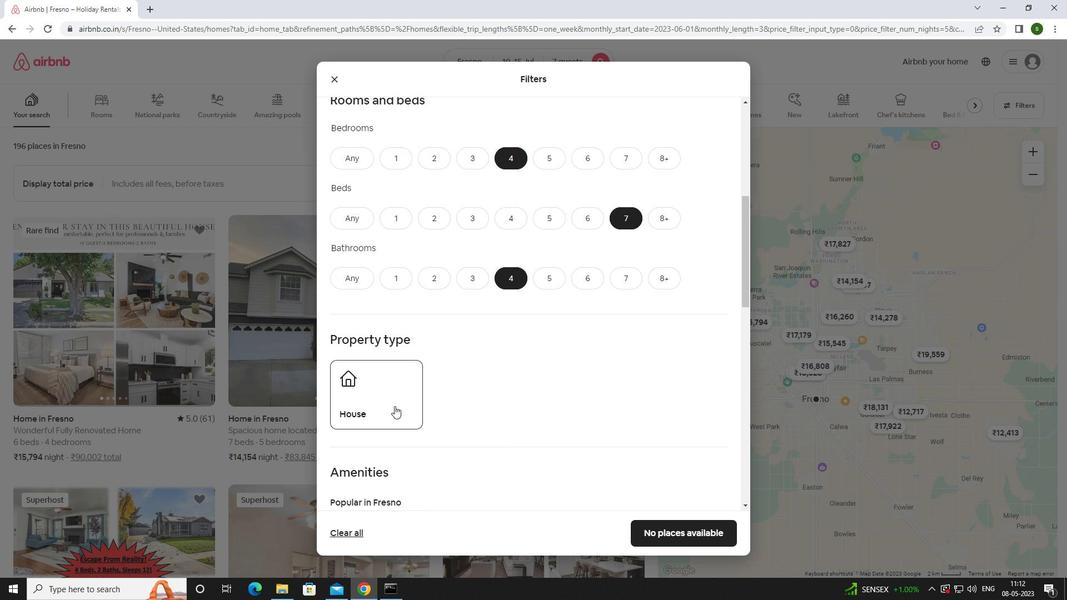 
Action: Mouse moved to (473, 385)
Screenshot: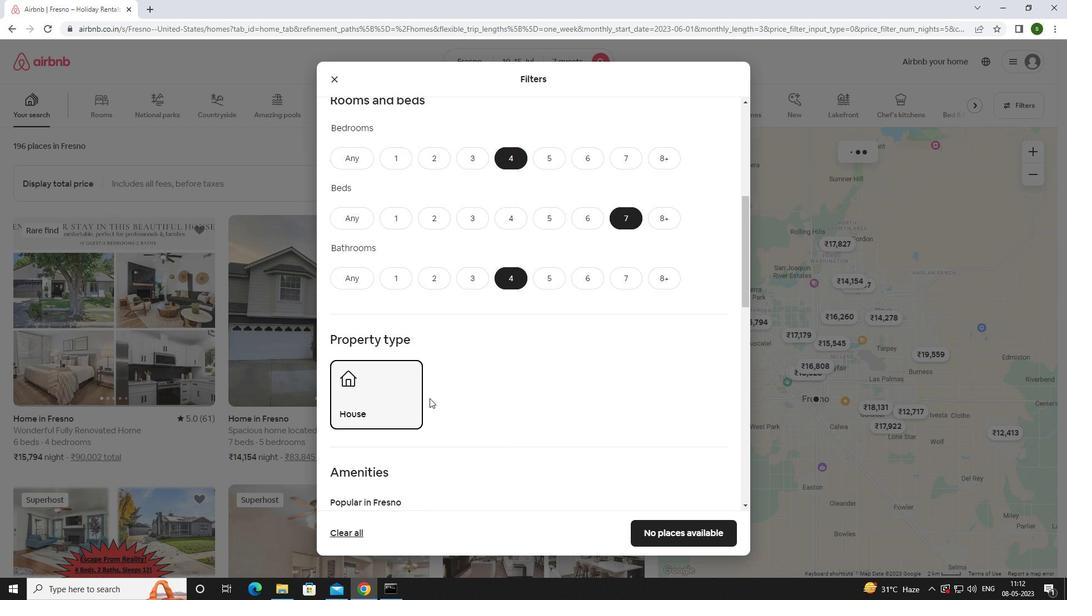 
Action: Mouse scrolled (473, 385) with delta (0, 0)
Screenshot: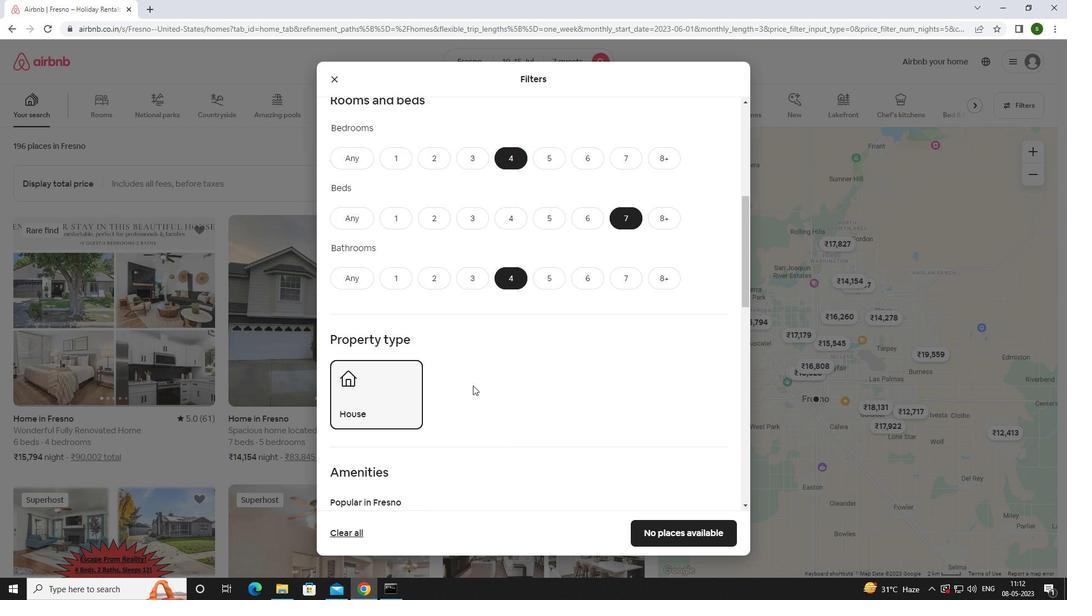 
Action: Mouse scrolled (473, 385) with delta (0, 0)
Screenshot: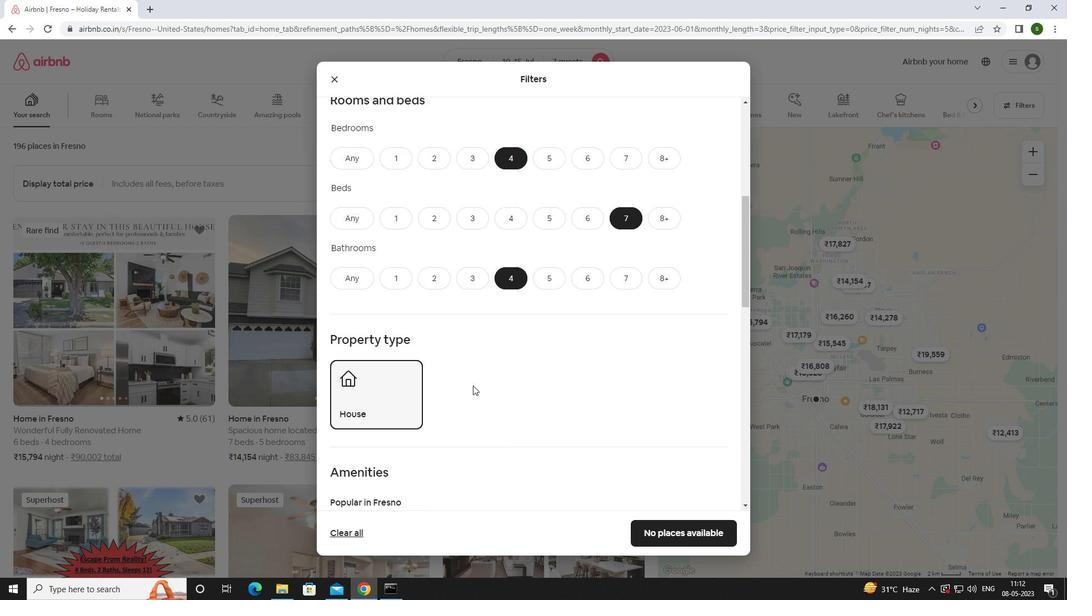 
Action: Mouse scrolled (473, 385) with delta (0, 0)
Screenshot: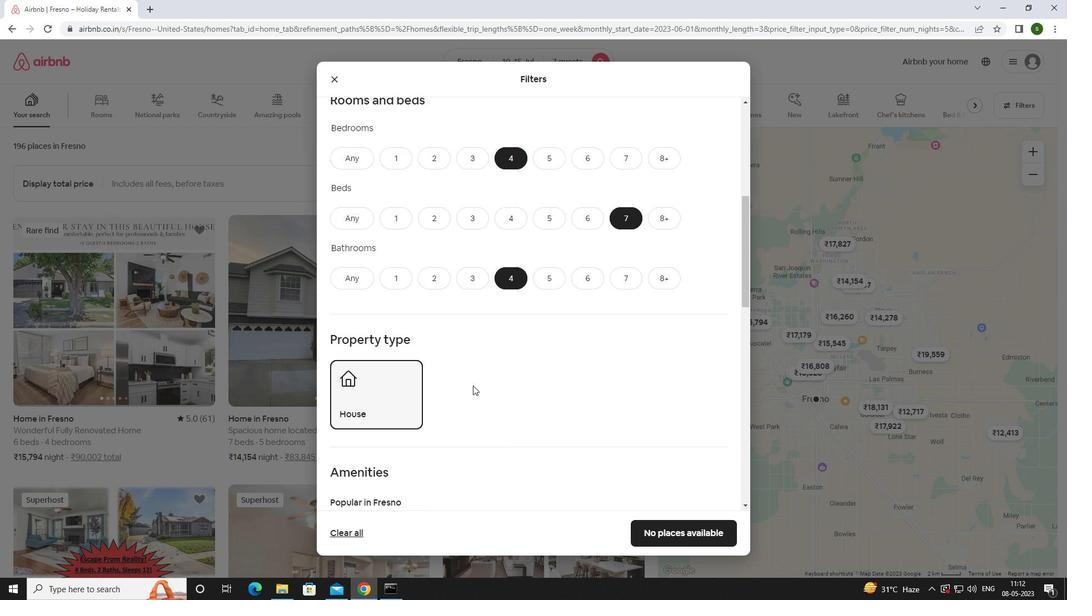 
Action: Mouse scrolled (473, 385) with delta (0, 0)
Screenshot: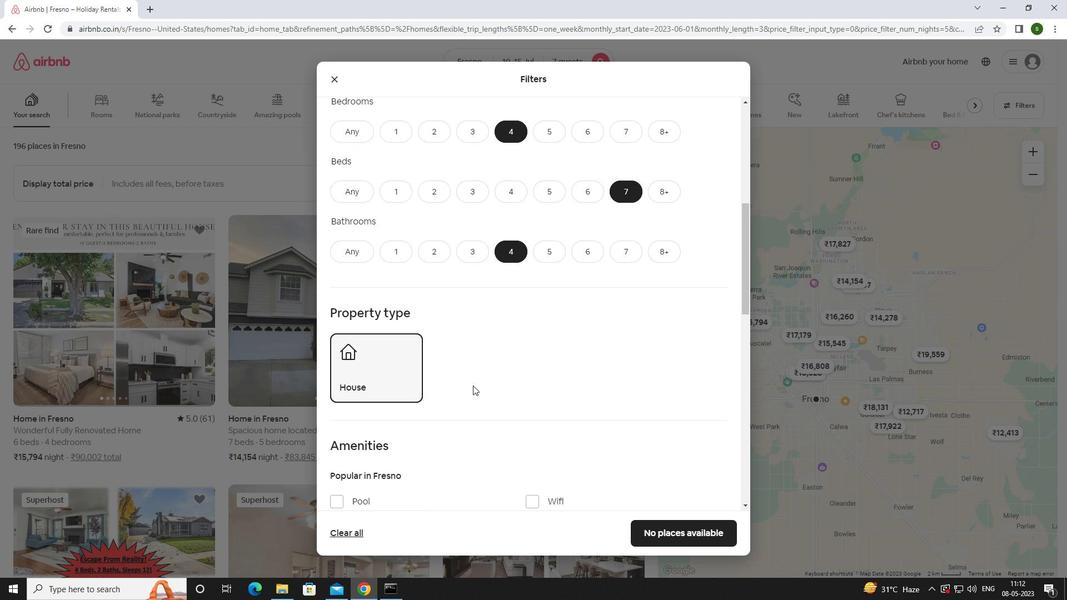
Action: Mouse moved to (528, 308)
Screenshot: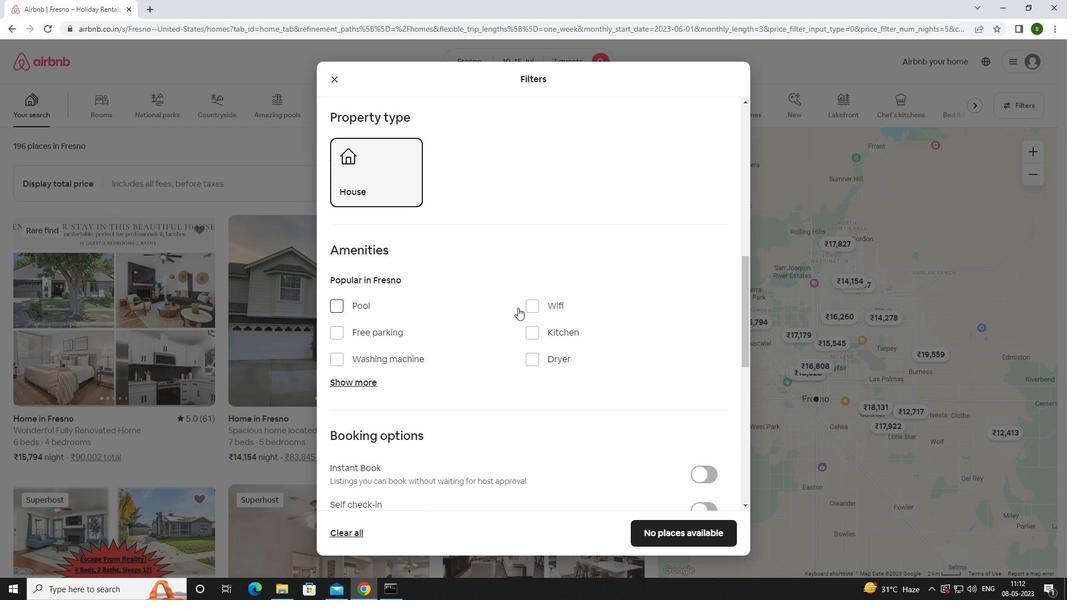 
Action: Mouse pressed left at (528, 308)
Screenshot: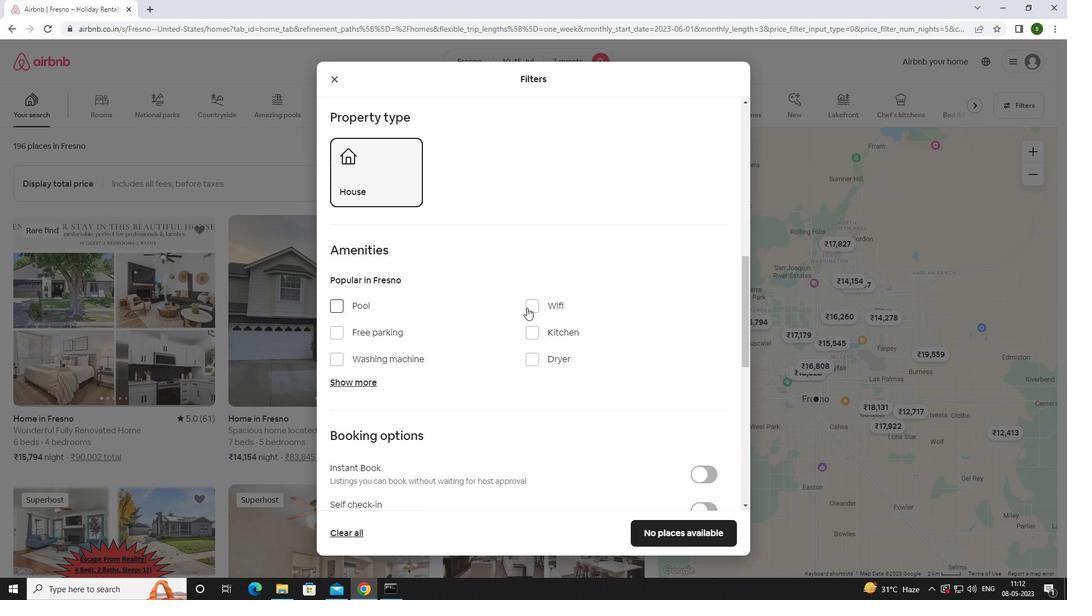 
Action: Mouse moved to (340, 328)
Screenshot: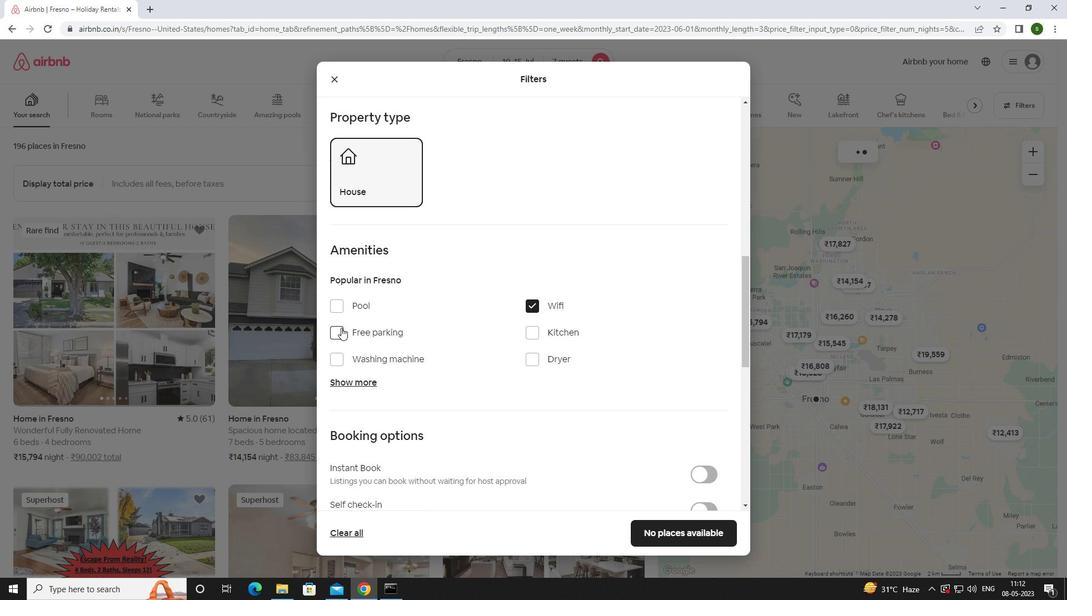 
Action: Mouse pressed left at (340, 328)
Screenshot: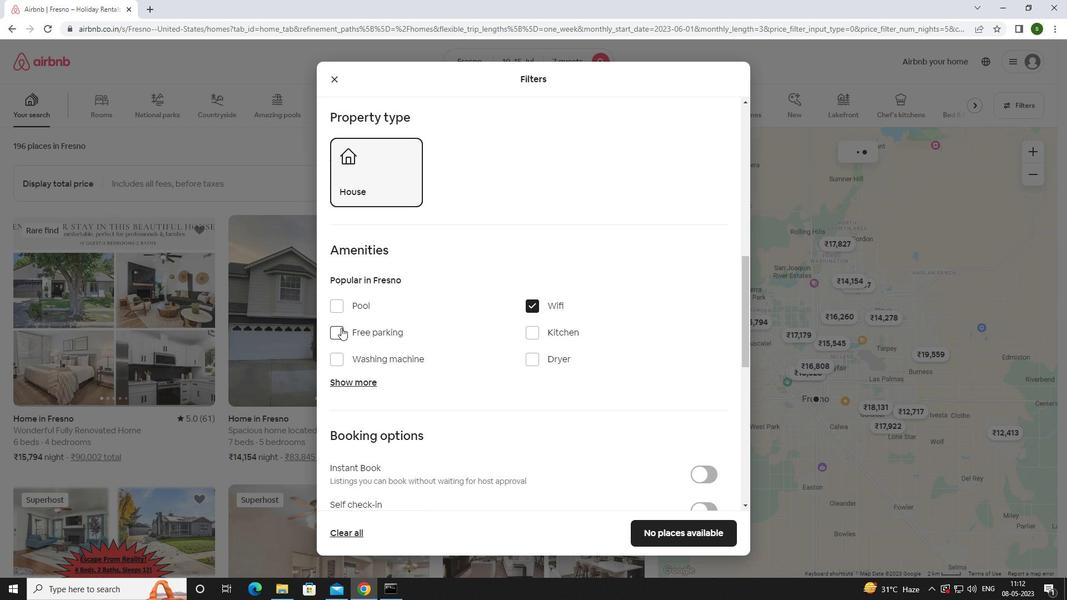 
Action: Mouse moved to (352, 379)
Screenshot: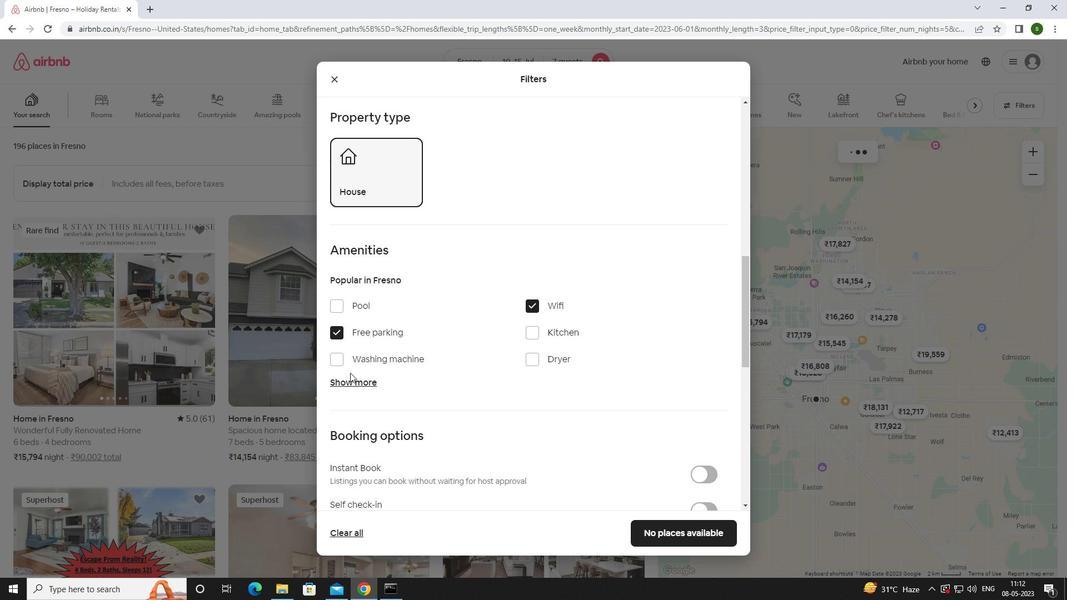 
Action: Mouse pressed left at (352, 379)
Screenshot: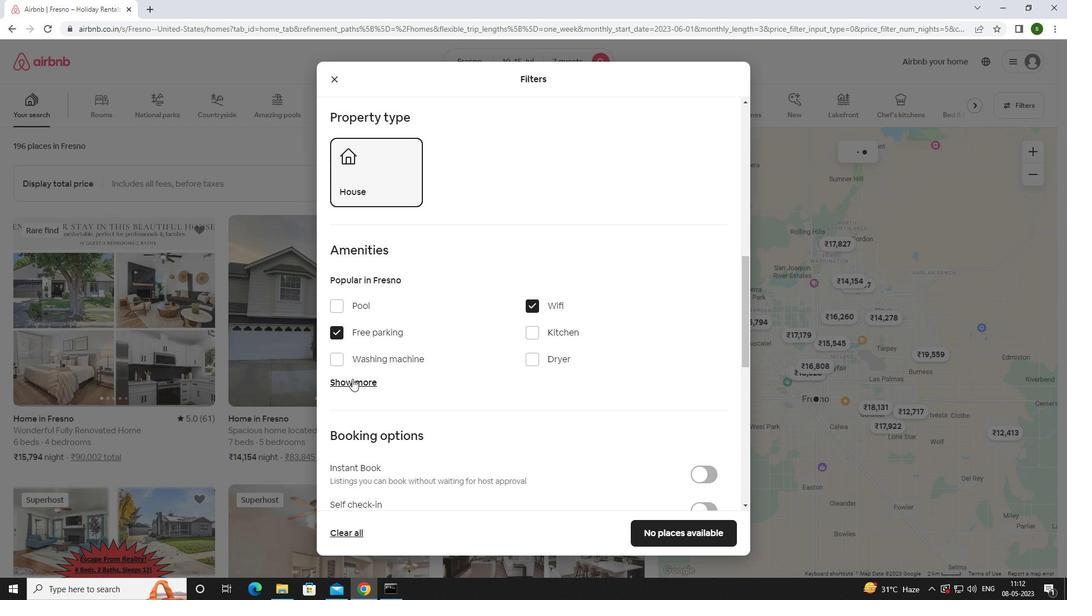 
Action: Mouse moved to (437, 384)
Screenshot: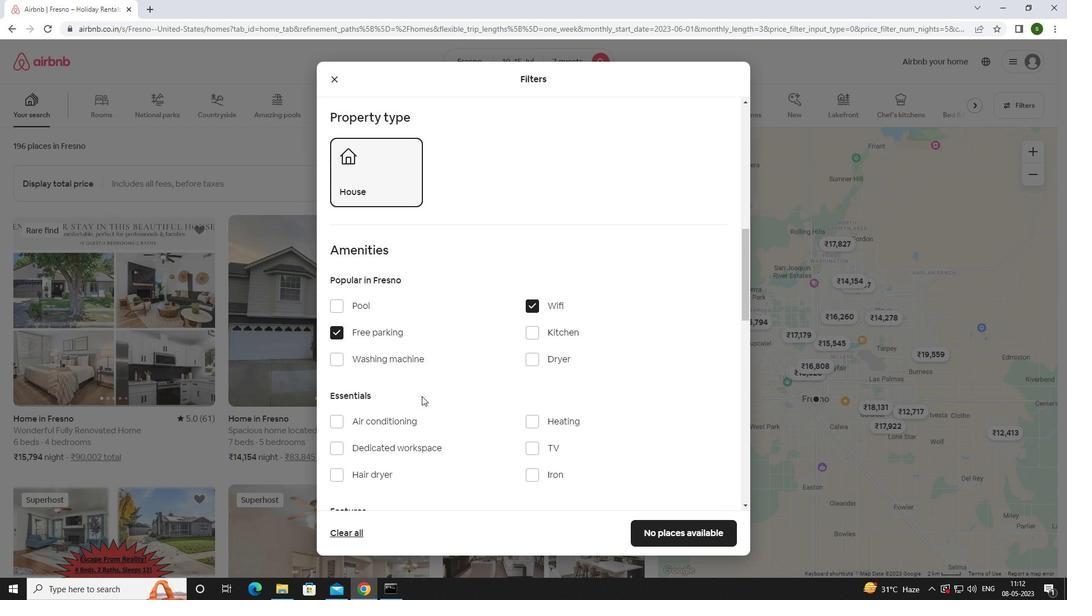 
Action: Mouse scrolled (437, 383) with delta (0, 0)
Screenshot: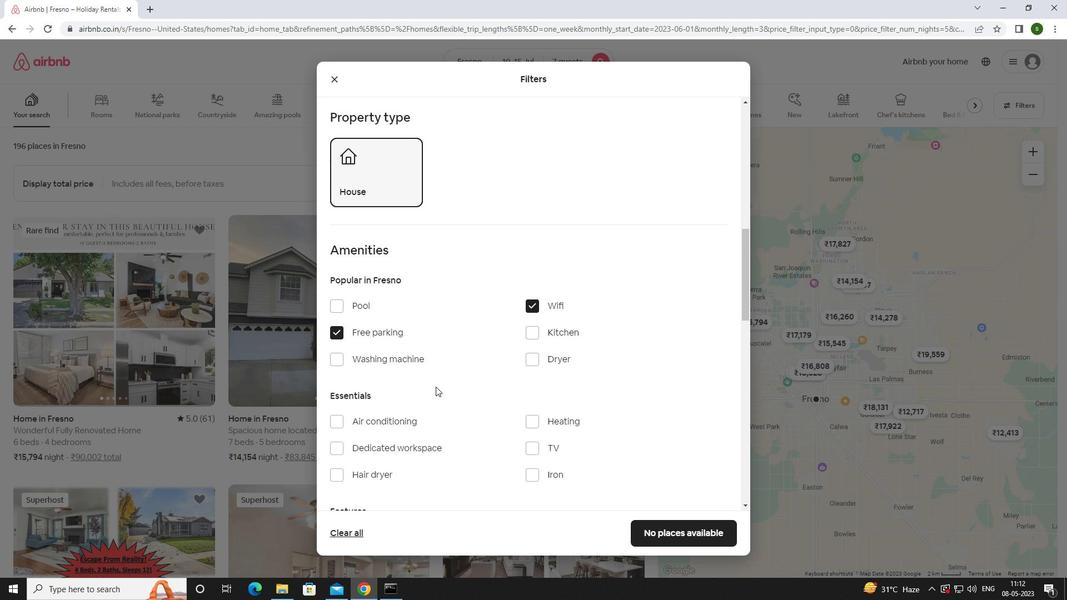 
Action: Mouse scrolled (437, 383) with delta (0, 0)
Screenshot: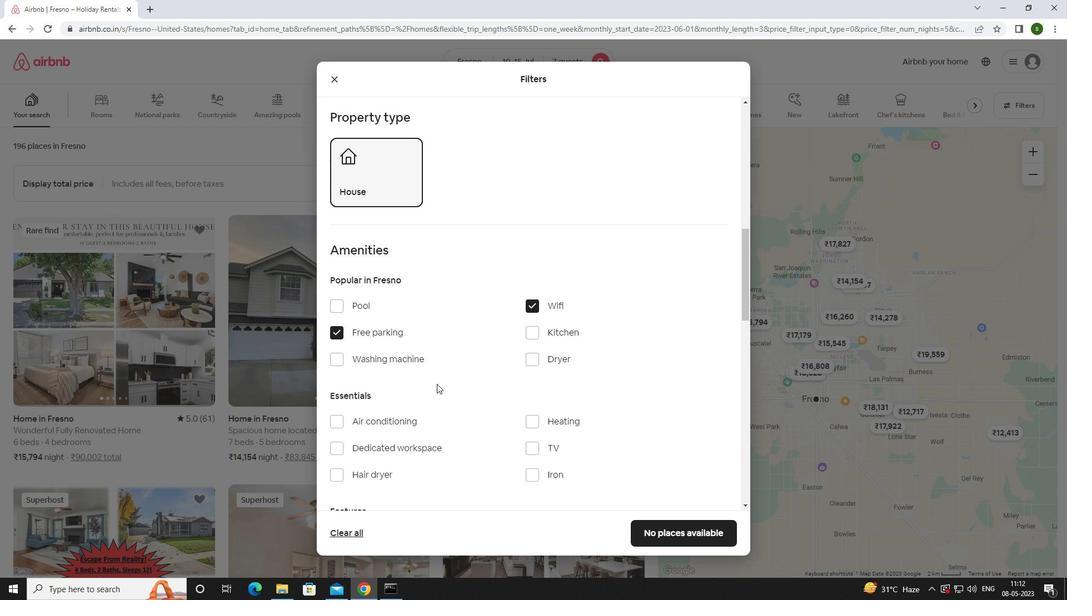 
Action: Mouse moved to (536, 336)
Screenshot: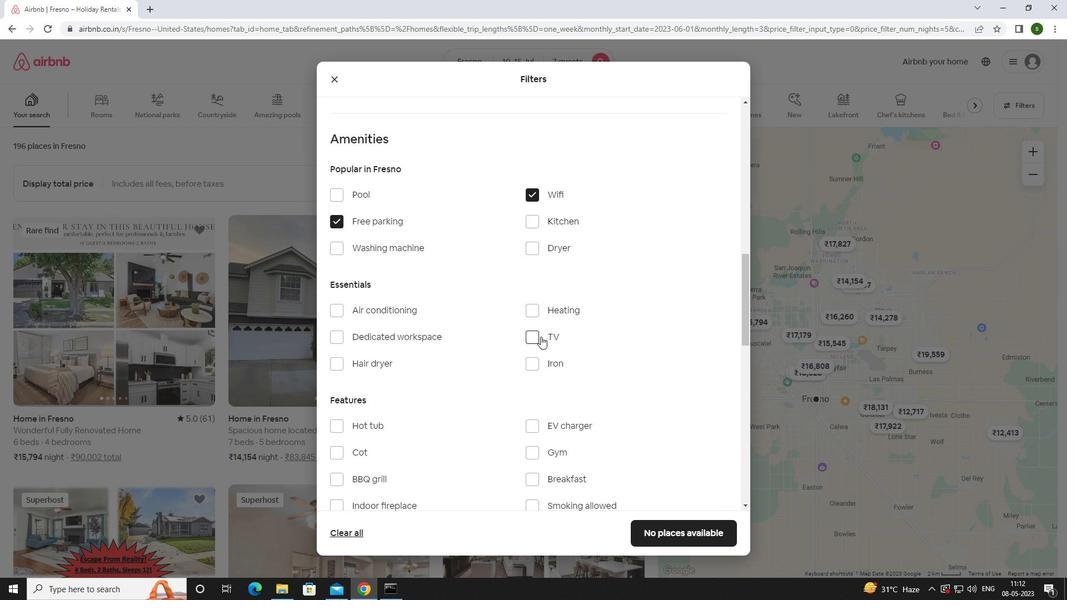 
Action: Mouse pressed left at (536, 336)
Screenshot: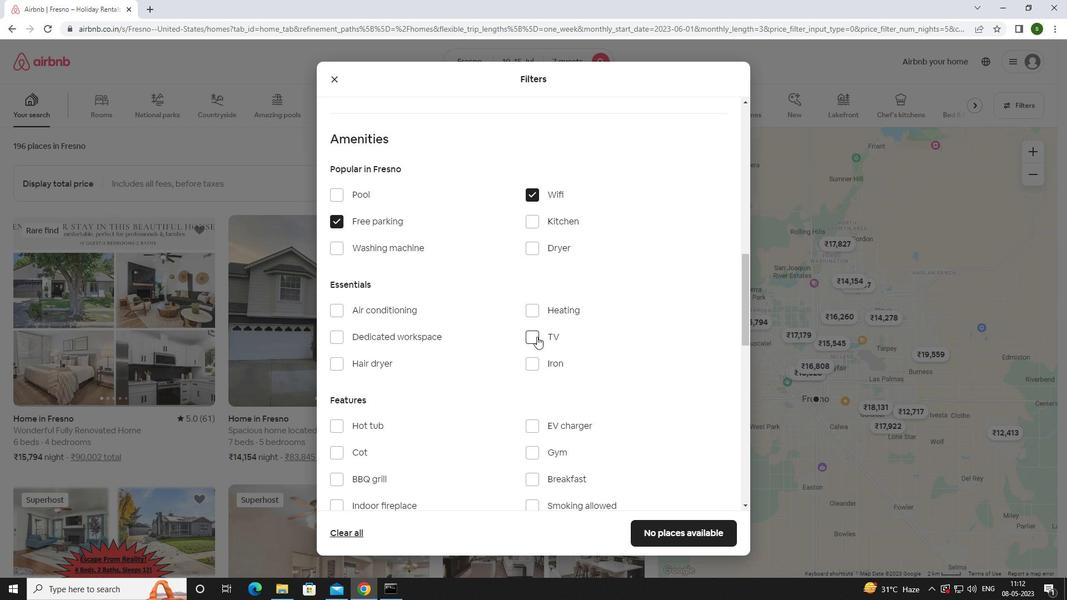 
Action: Mouse scrolled (536, 336) with delta (0, 0)
Screenshot: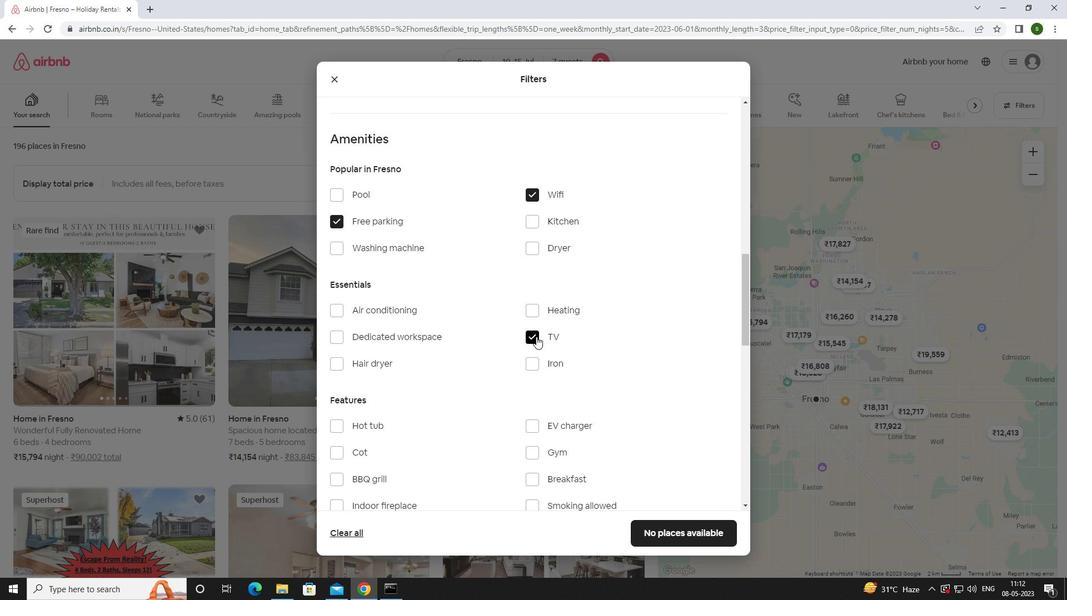 
Action: Mouse scrolled (536, 336) with delta (0, 0)
Screenshot: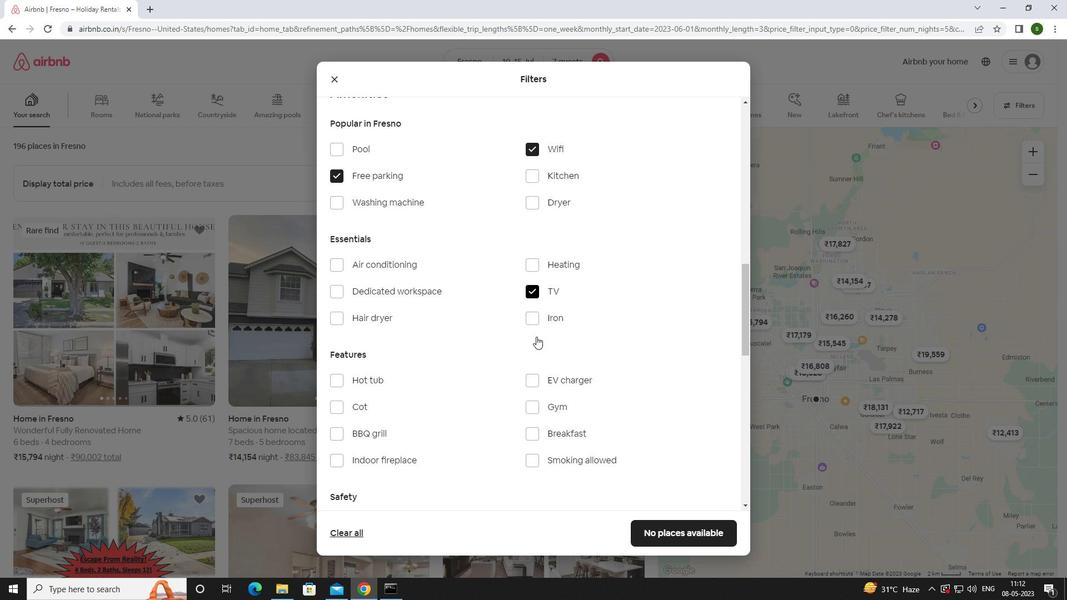 
Action: Mouse scrolled (536, 336) with delta (0, 0)
Screenshot: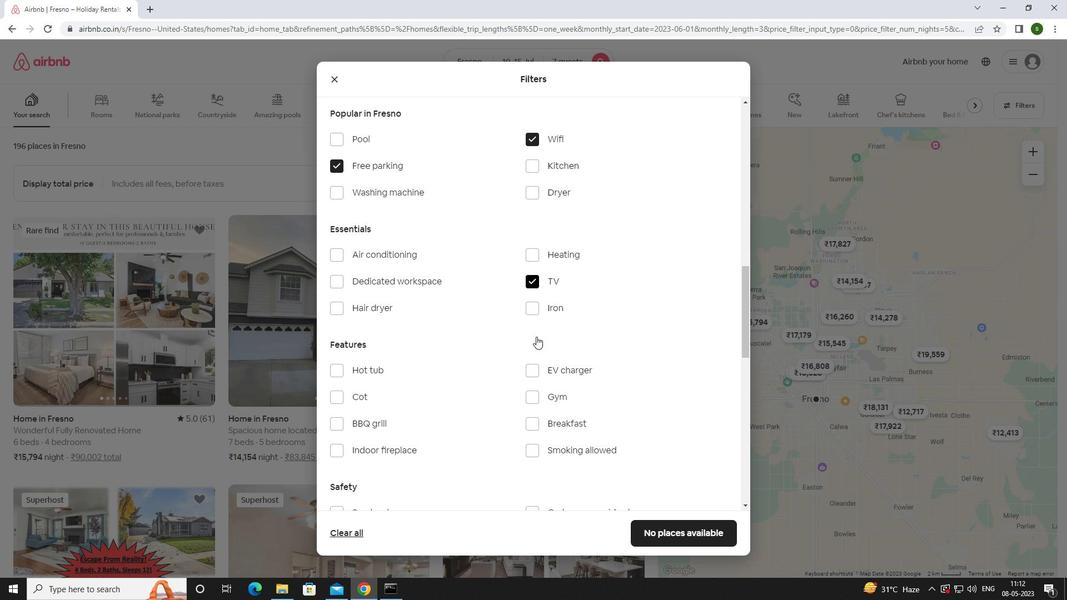 
Action: Mouse moved to (535, 316)
Screenshot: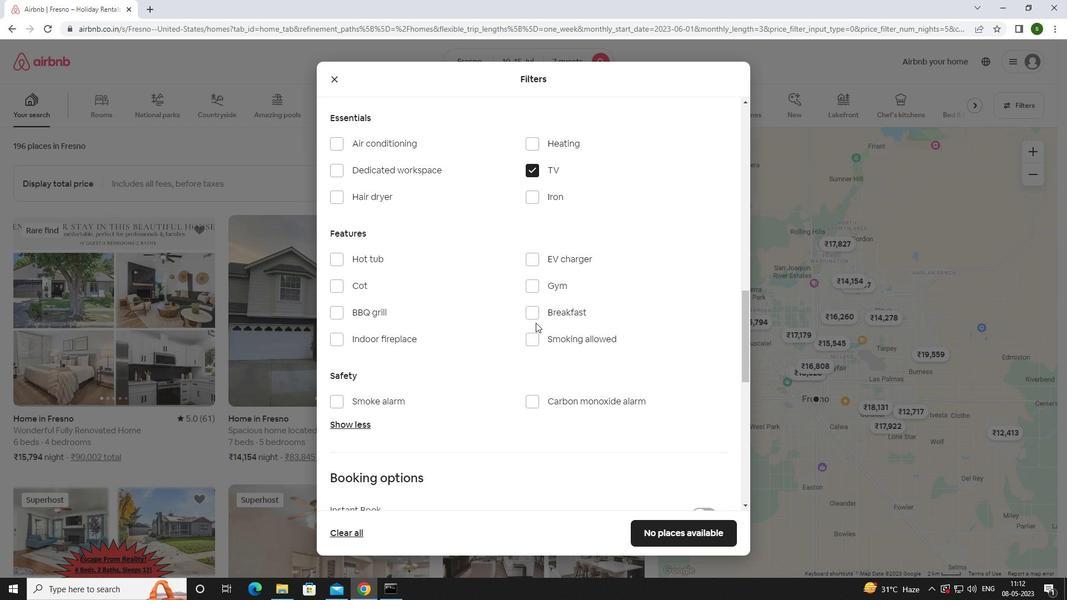 
Action: Mouse pressed left at (535, 316)
Screenshot: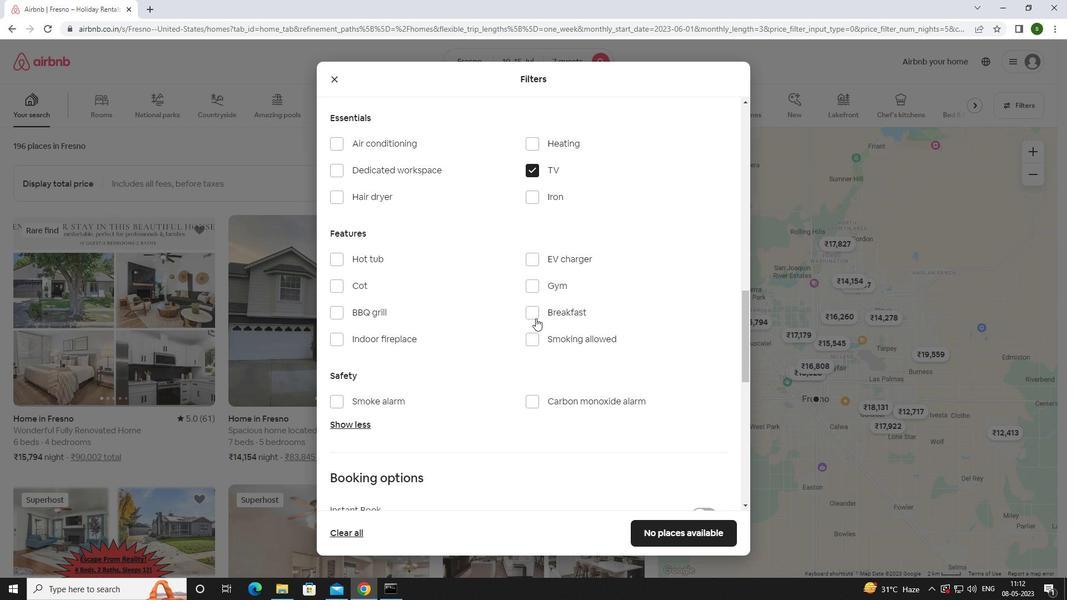 
Action: Mouse moved to (532, 285)
Screenshot: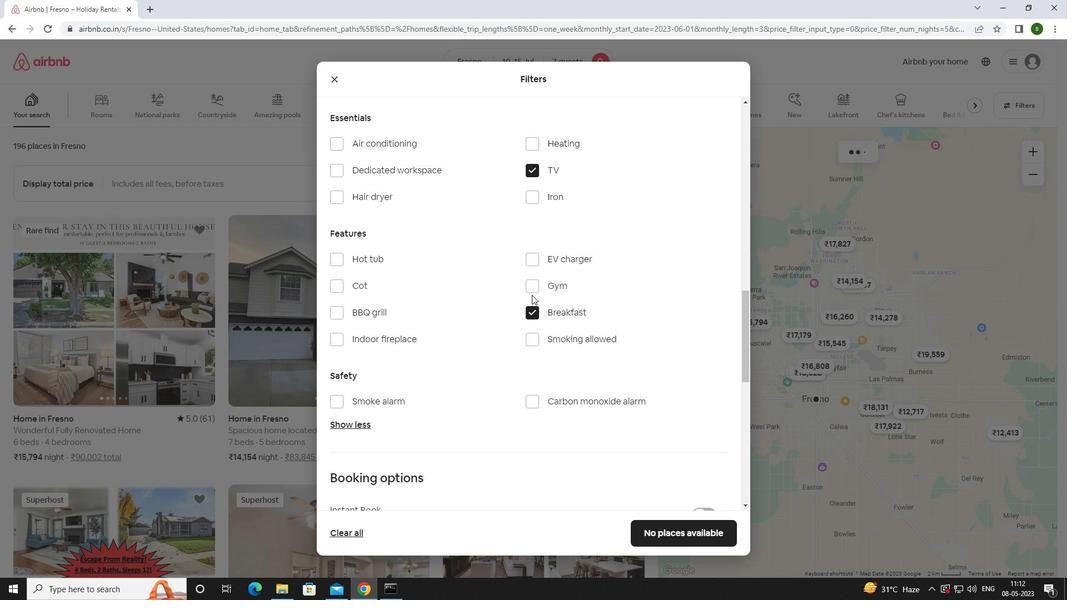 
Action: Mouse pressed left at (532, 285)
Screenshot: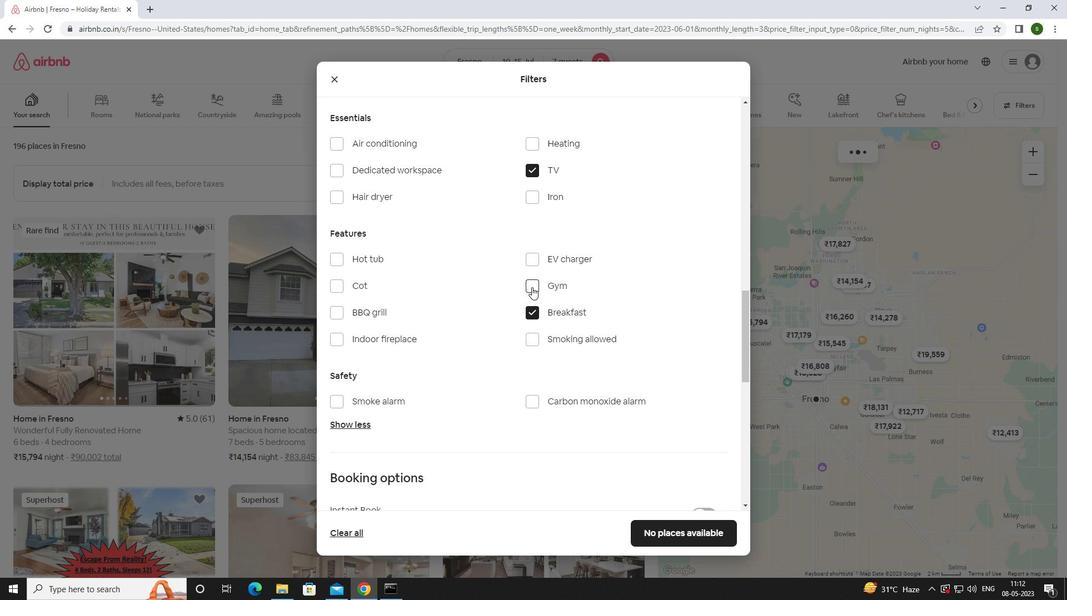 
Action: Mouse moved to (520, 289)
Screenshot: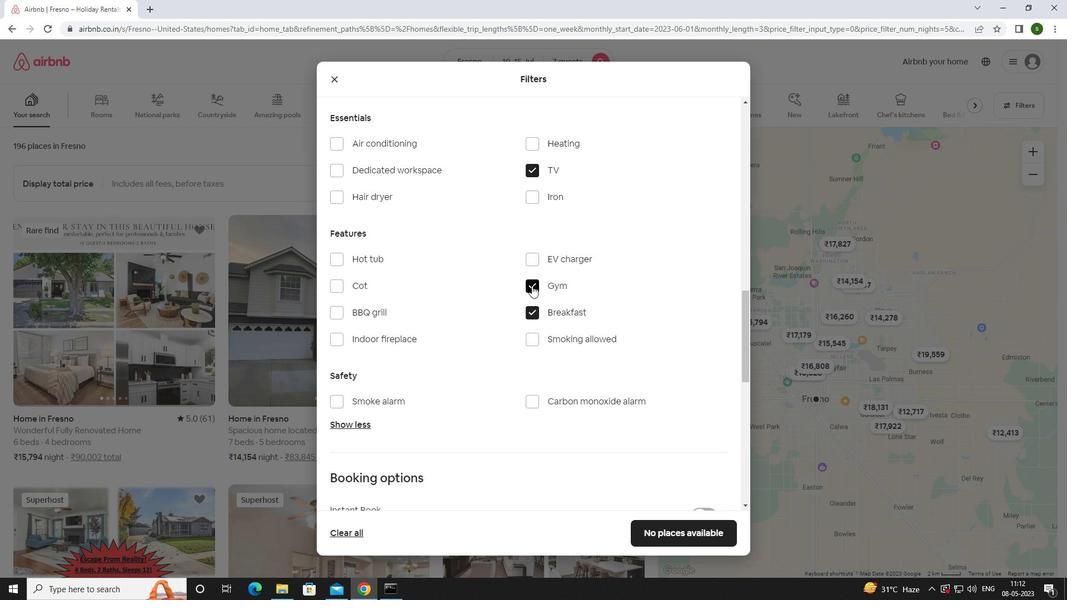 
Action: Mouse scrolled (520, 288) with delta (0, 0)
Screenshot: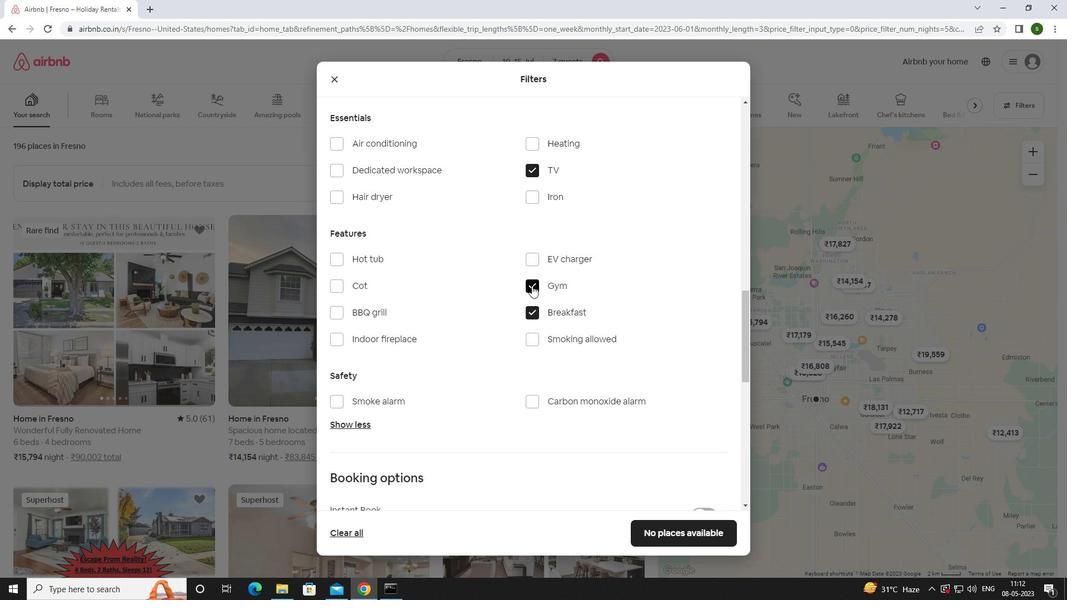 
Action: Mouse moved to (520, 289)
Screenshot: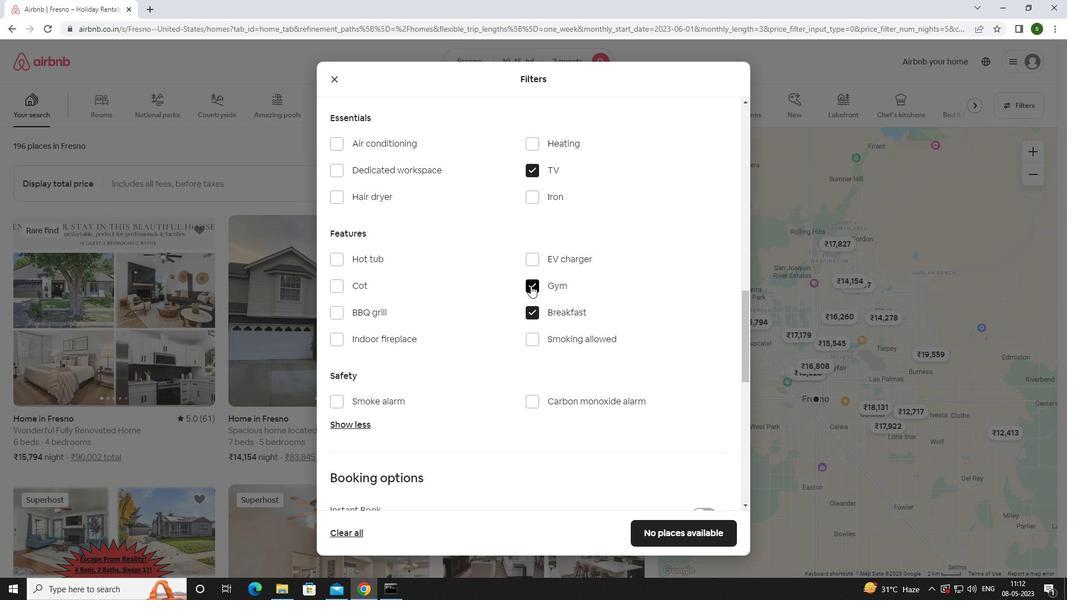 
Action: Mouse scrolled (520, 288) with delta (0, 0)
Screenshot: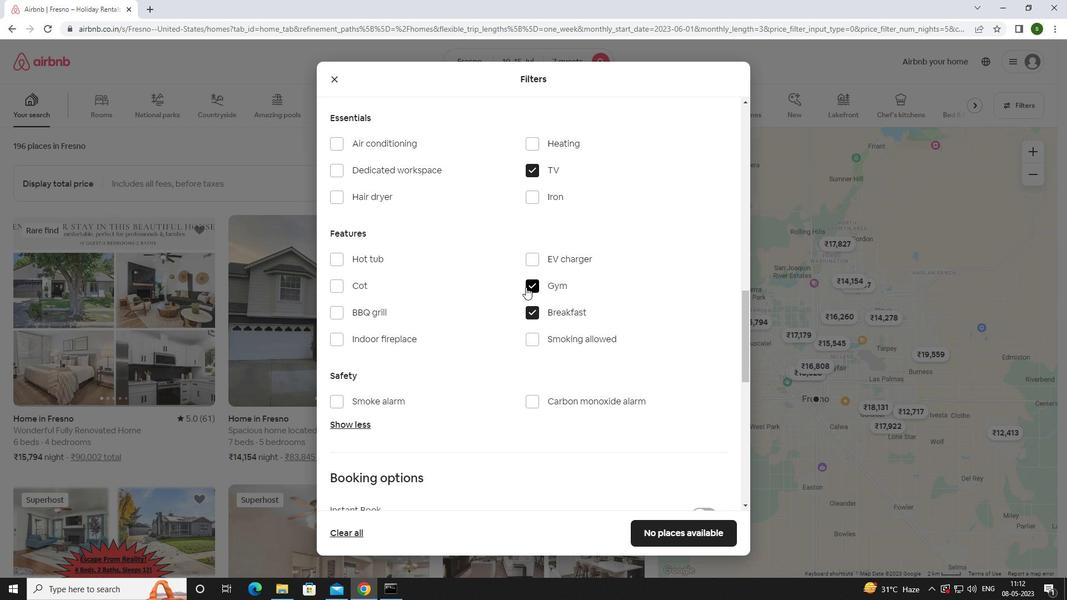 
Action: Mouse scrolled (520, 288) with delta (0, 0)
Screenshot: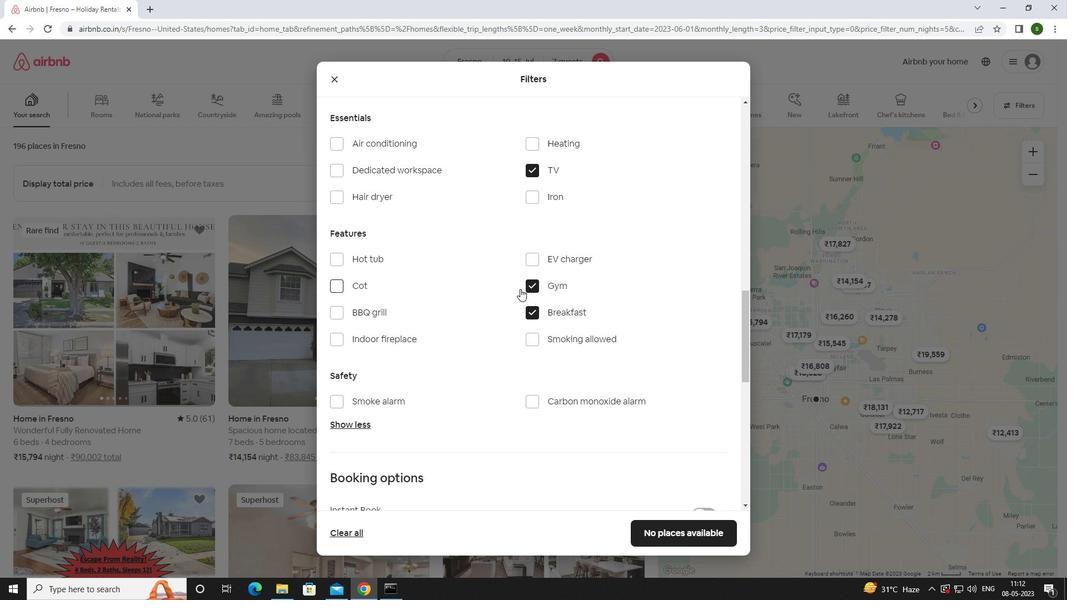 
Action: Mouse scrolled (520, 288) with delta (0, 0)
Screenshot: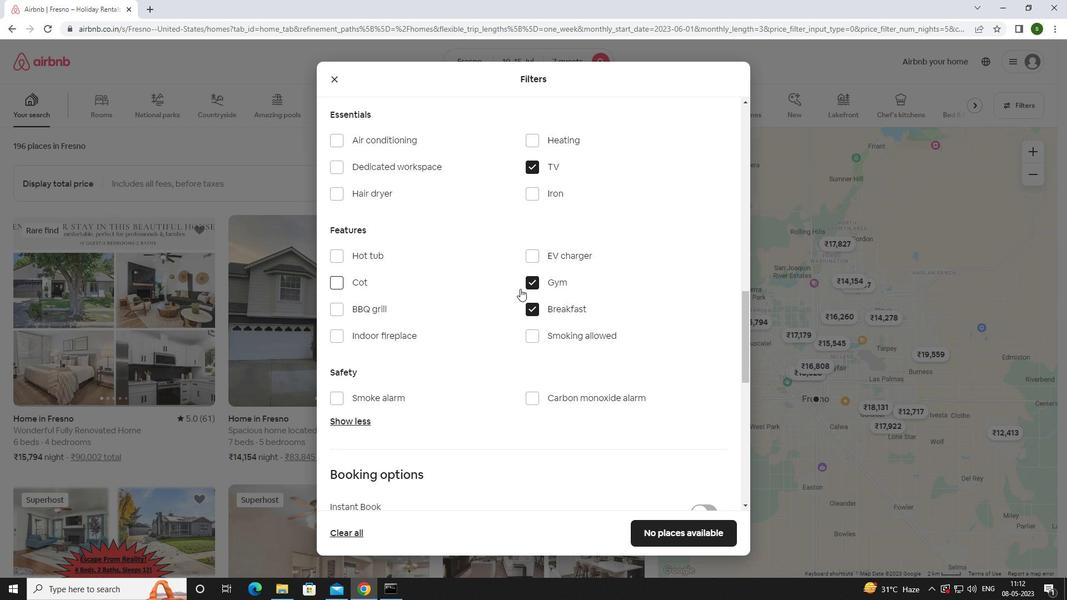
Action: Mouse moved to (704, 331)
Screenshot: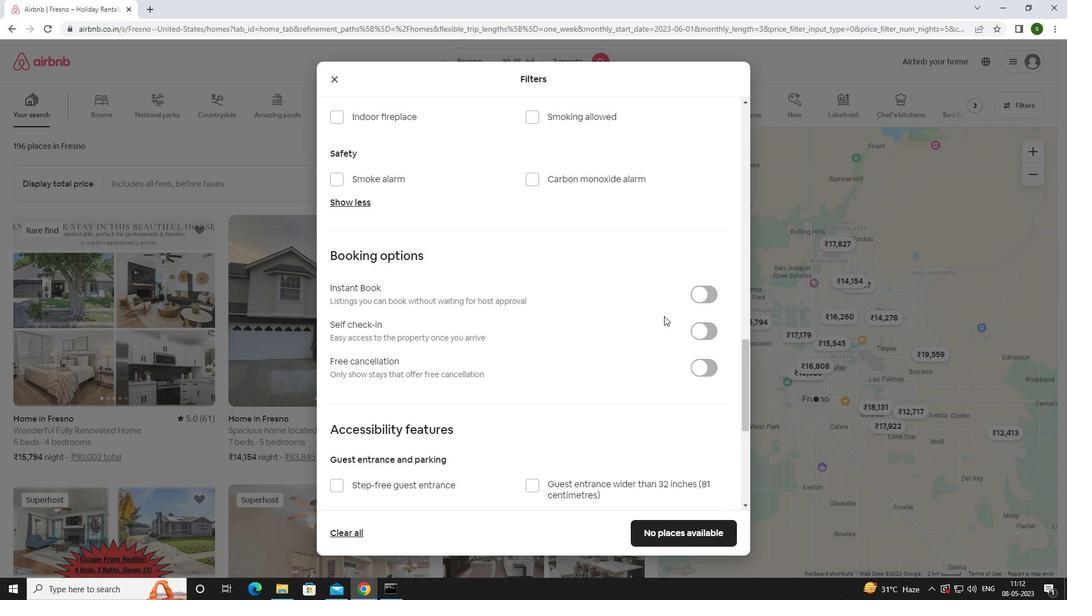 
Action: Mouse pressed left at (704, 331)
Screenshot: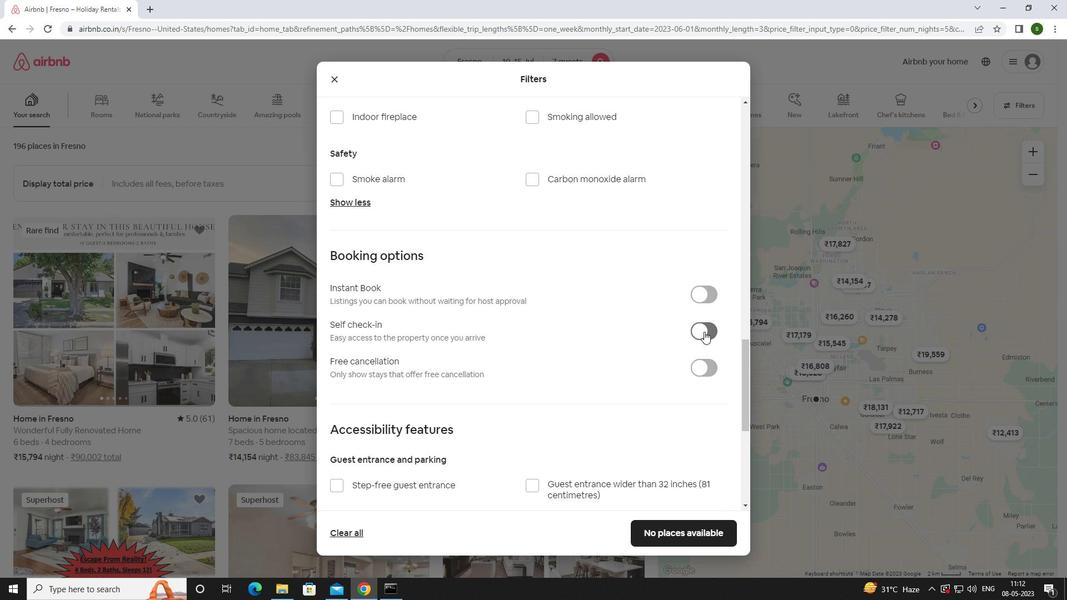 
Action: Mouse moved to (497, 346)
Screenshot: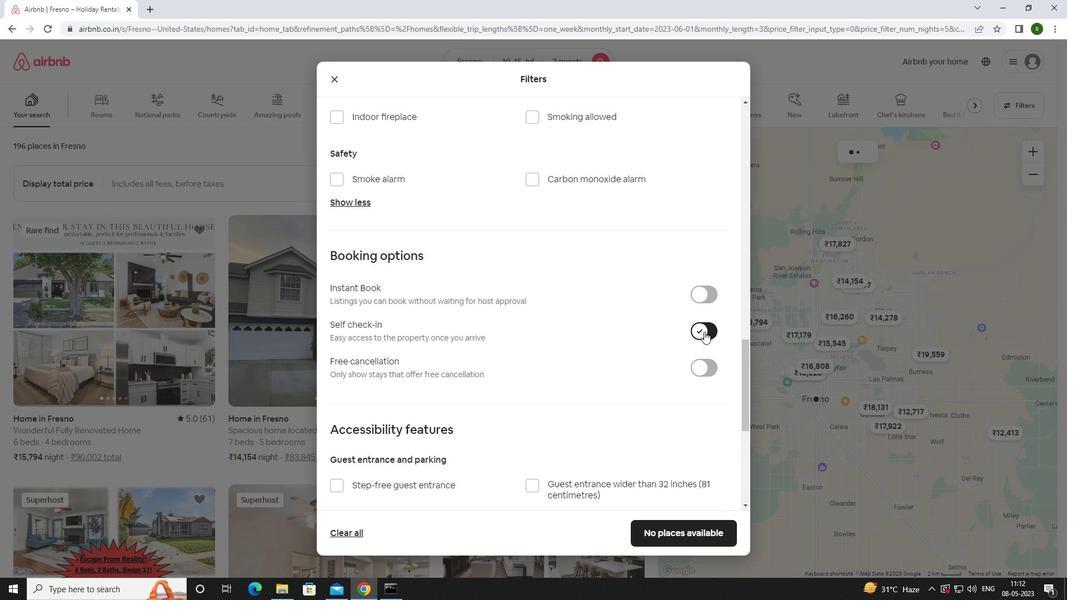 
Action: Mouse scrolled (497, 345) with delta (0, 0)
Screenshot: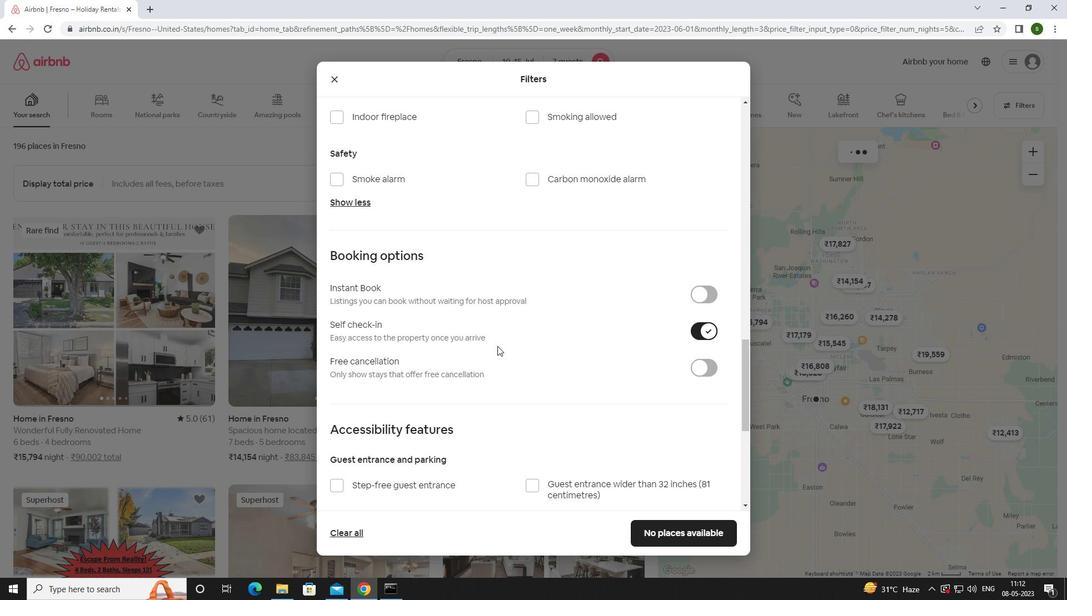 
Action: Mouse scrolled (497, 345) with delta (0, 0)
Screenshot: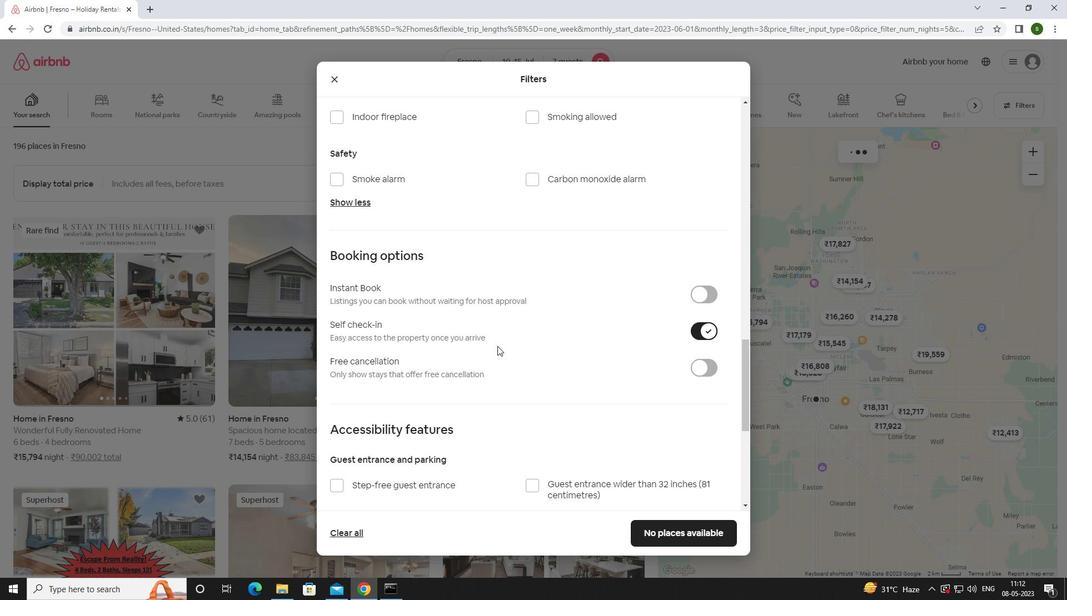 
Action: Mouse scrolled (497, 345) with delta (0, 0)
Screenshot: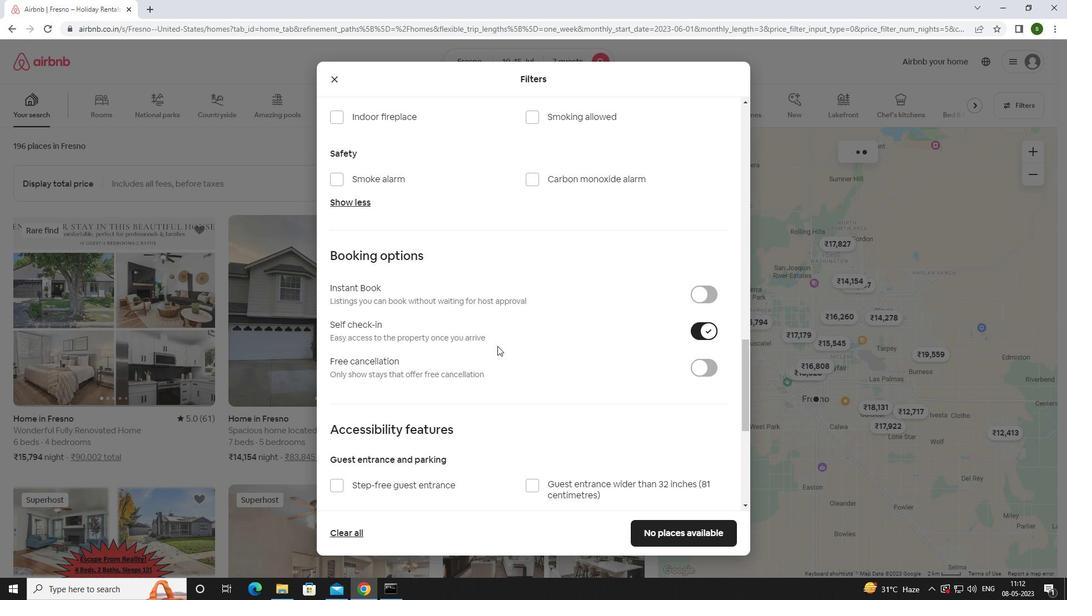 
Action: Mouse scrolled (497, 345) with delta (0, 0)
Screenshot: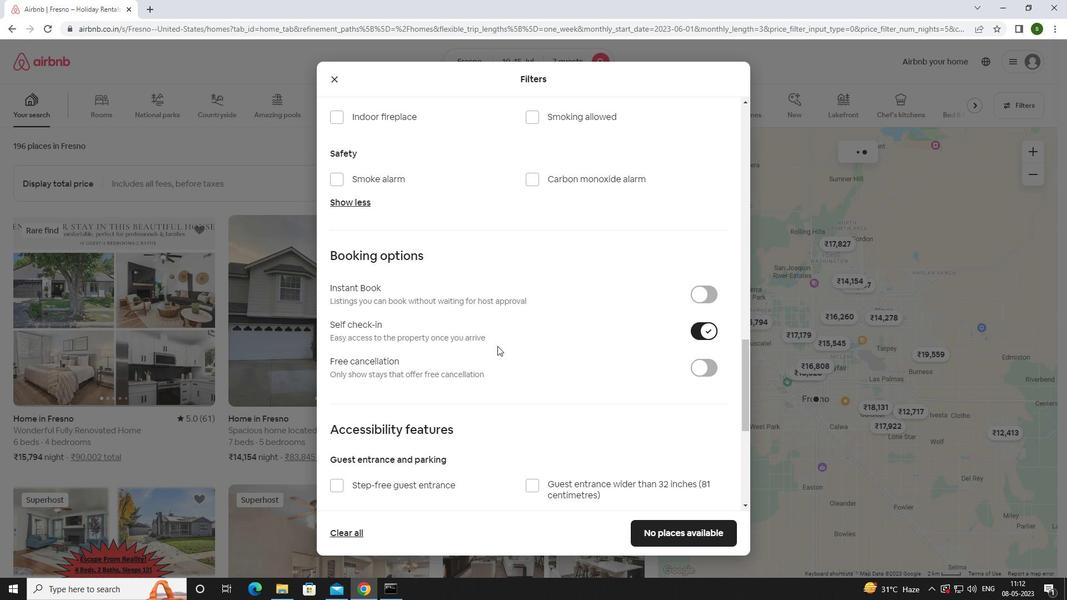 
Action: Mouse scrolled (497, 345) with delta (0, 0)
Screenshot: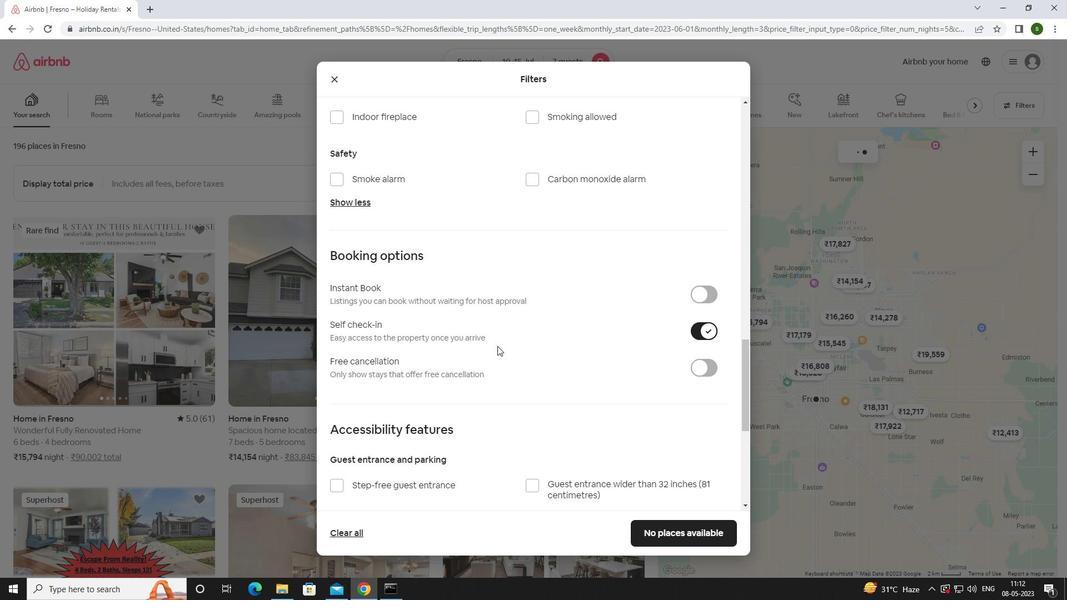
Action: Mouse scrolled (497, 345) with delta (0, 0)
Screenshot: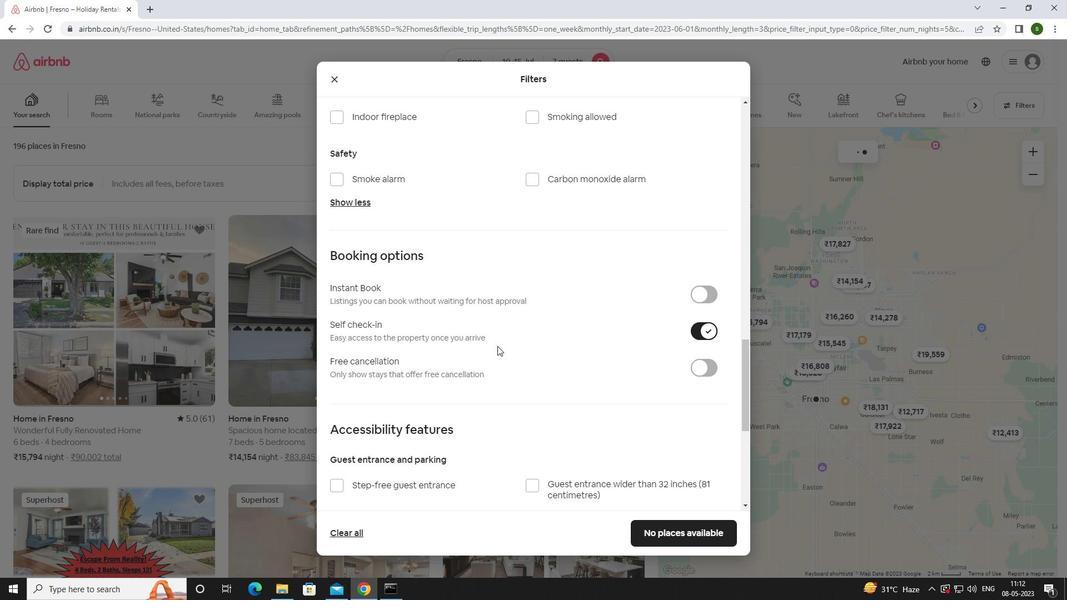 
Action: Mouse scrolled (497, 345) with delta (0, 0)
Screenshot: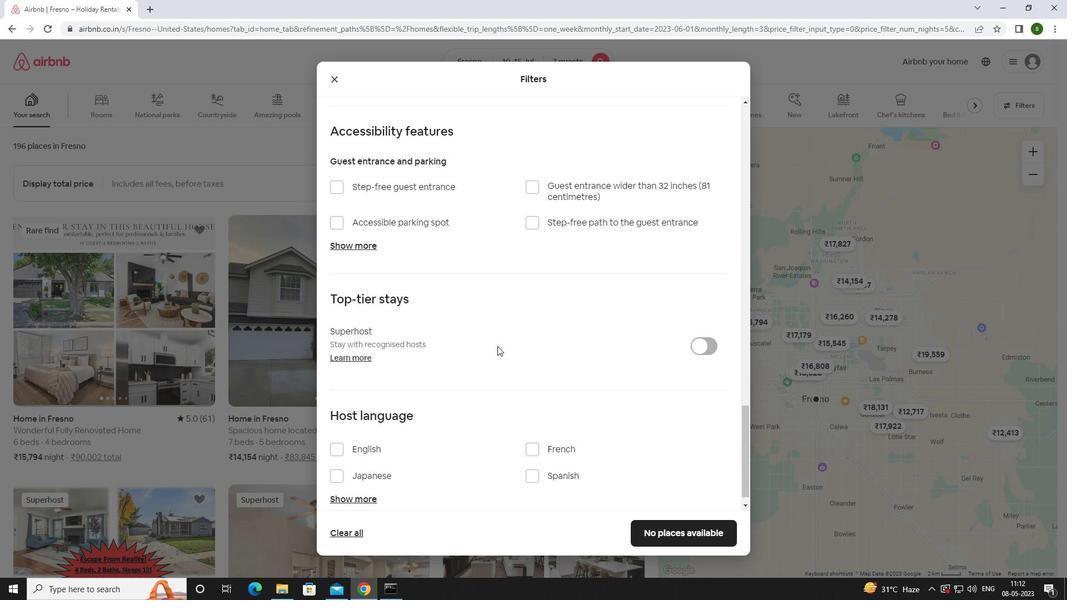 
Action: Mouse scrolled (497, 345) with delta (0, 0)
Screenshot: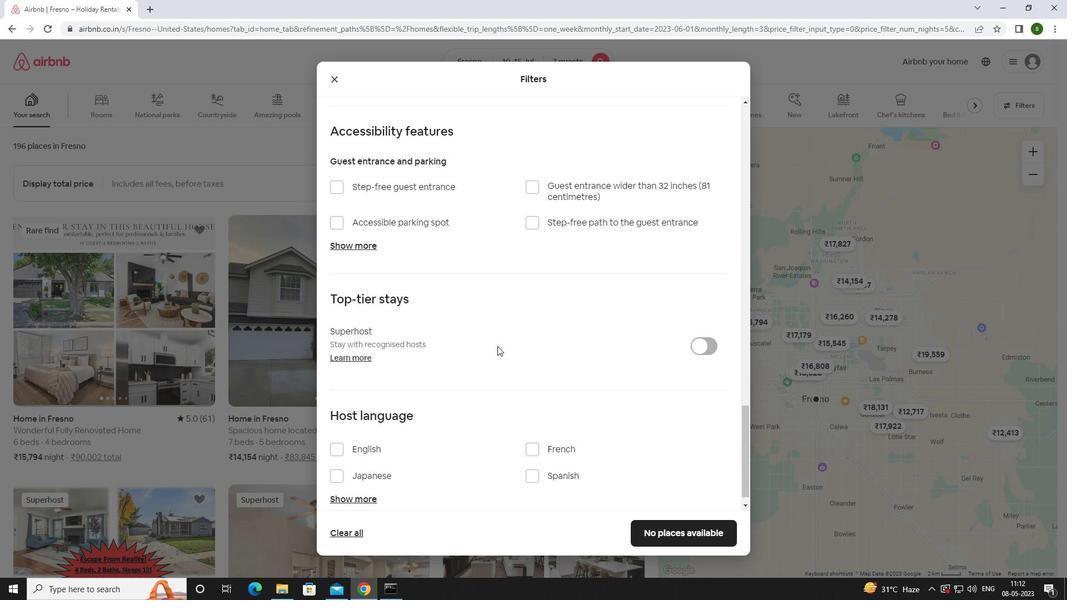 
Action: Mouse scrolled (497, 345) with delta (0, 0)
Screenshot: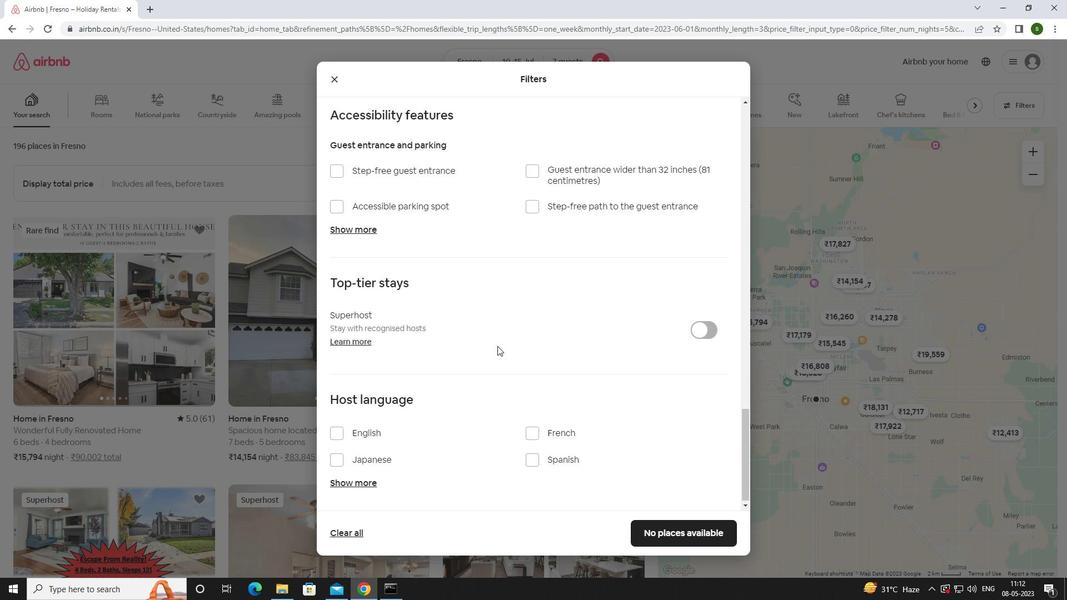 
Action: Mouse scrolled (497, 345) with delta (0, 0)
Screenshot: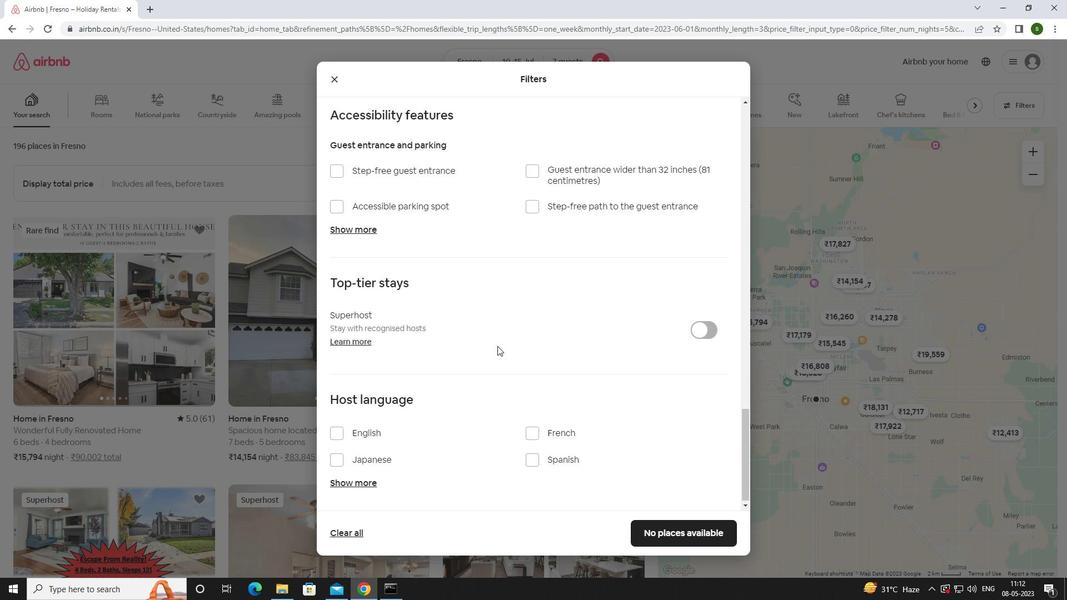 
Action: Mouse moved to (359, 433)
Screenshot: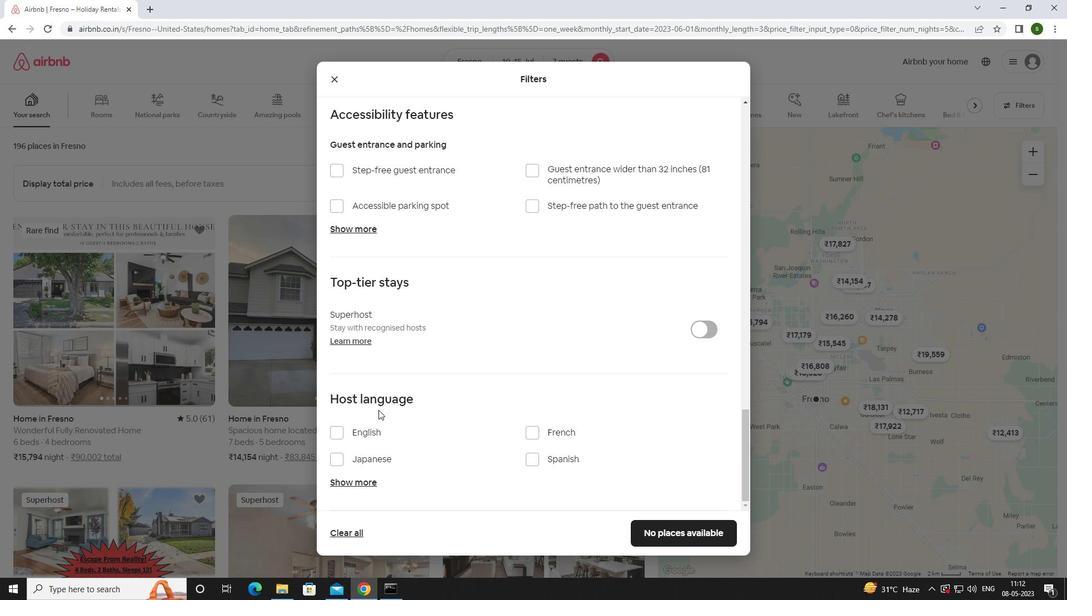 
Action: Mouse pressed left at (359, 433)
Screenshot: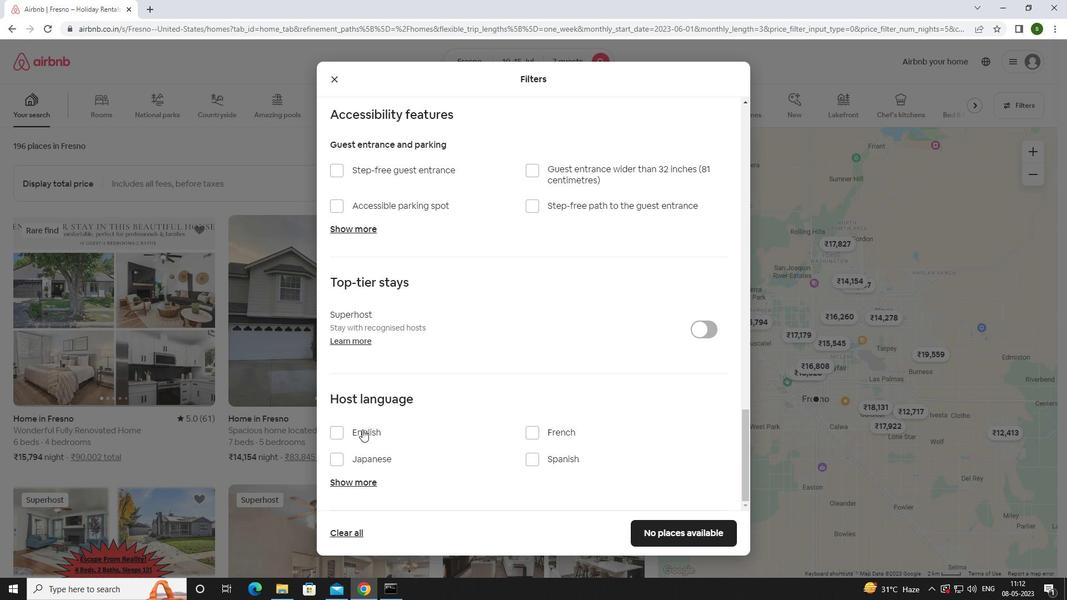 
Action: Mouse moved to (693, 526)
Screenshot: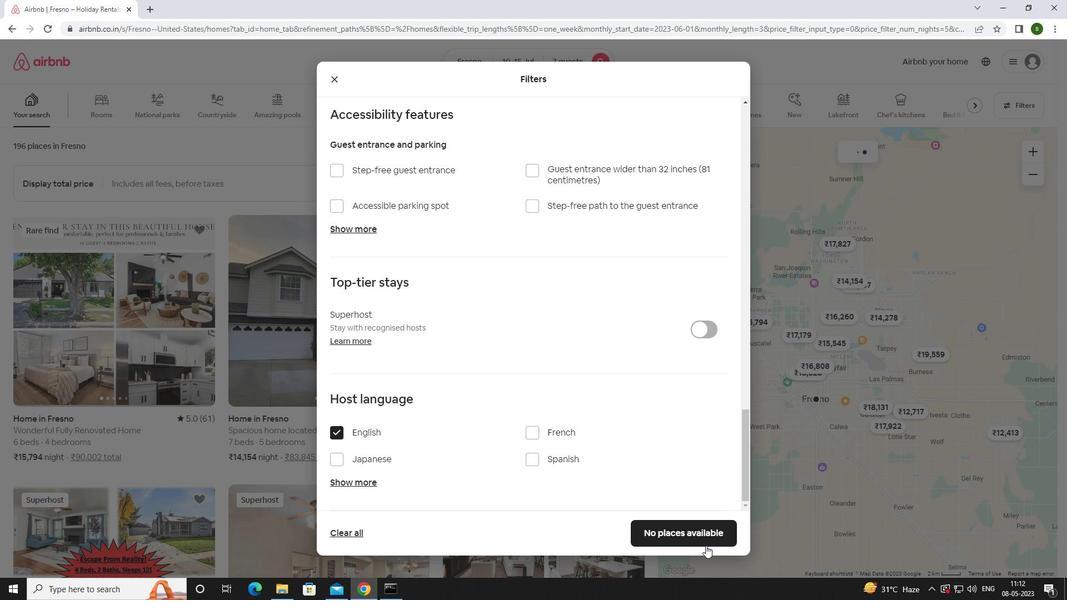 
Action: Mouse pressed left at (693, 526)
Screenshot: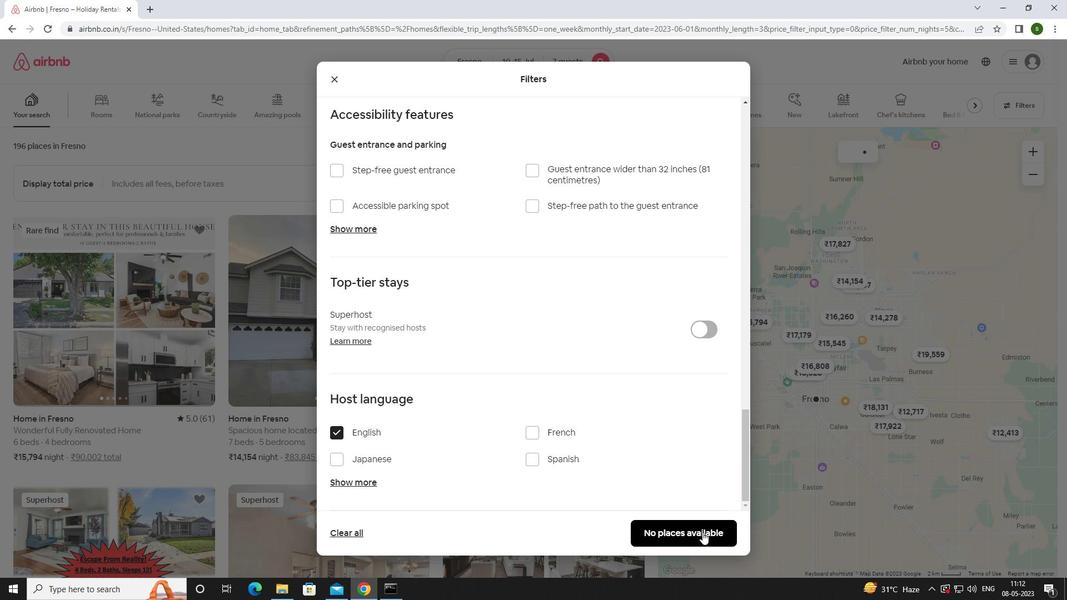 
Action: Mouse moved to (394, 414)
Screenshot: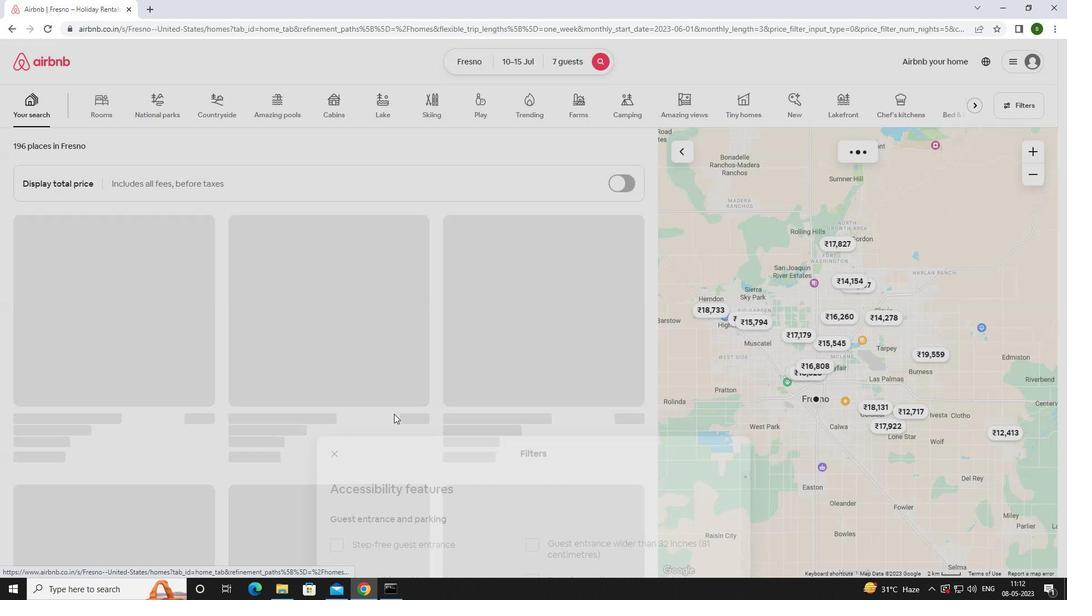 
